 Task: Check the percentage active listings of sprinkler system in the last 1 year.
Action: Mouse moved to (865, 199)
Screenshot: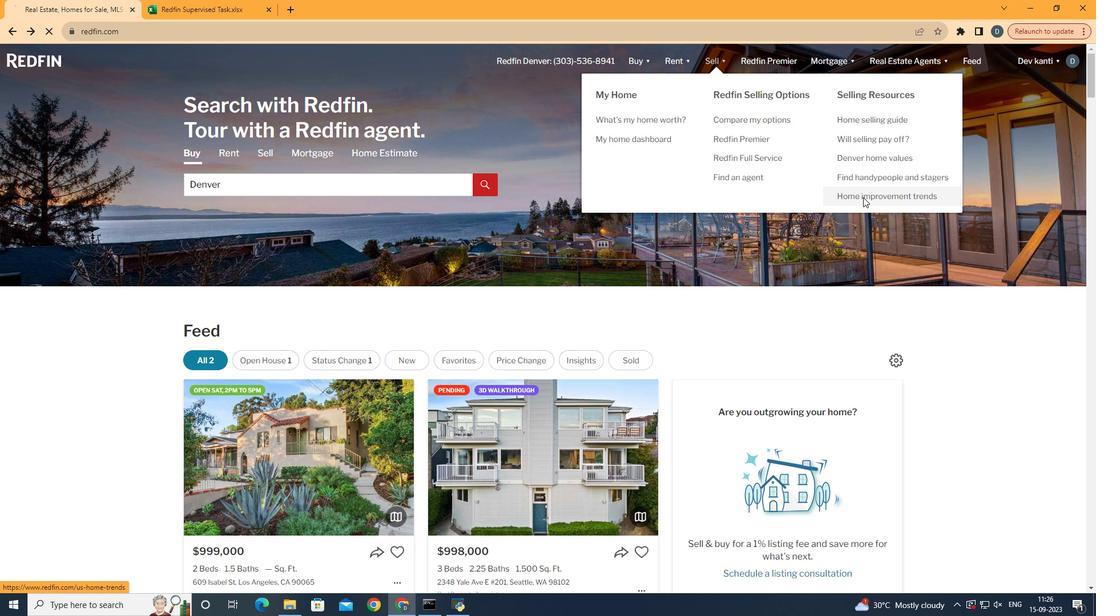 
Action: Mouse pressed left at (865, 199)
Screenshot: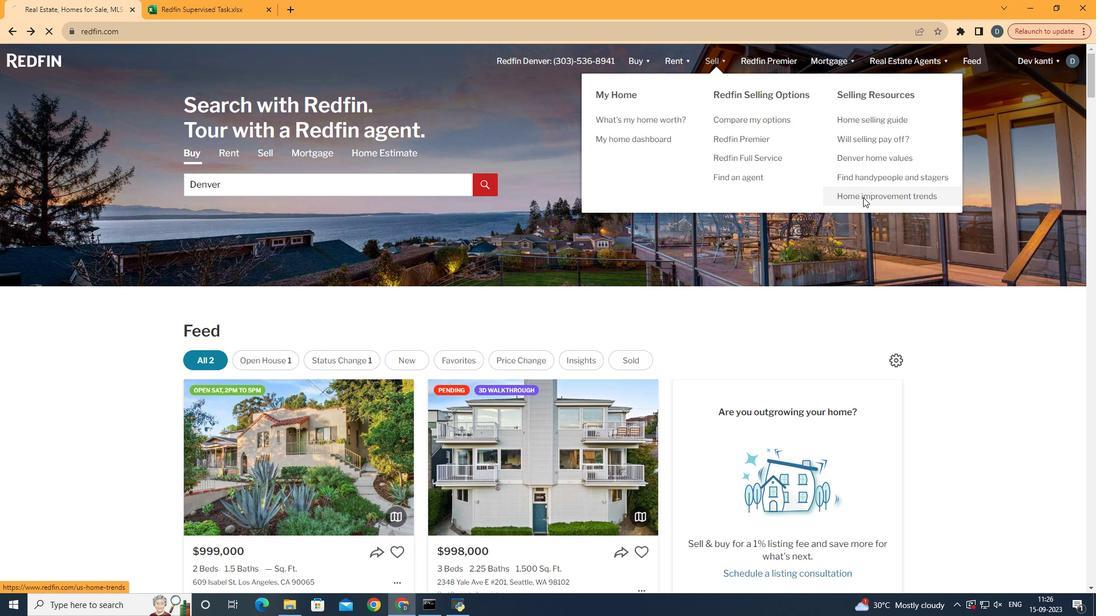 
Action: Mouse moved to (285, 216)
Screenshot: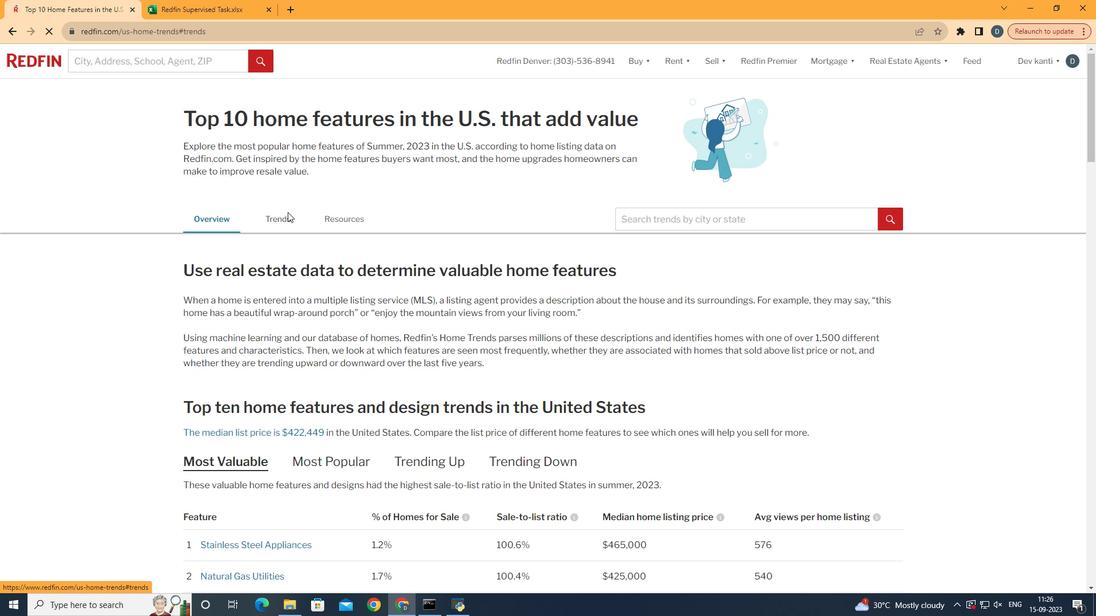 
Action: Mouse pressed left at (285, 216)
Screenshot: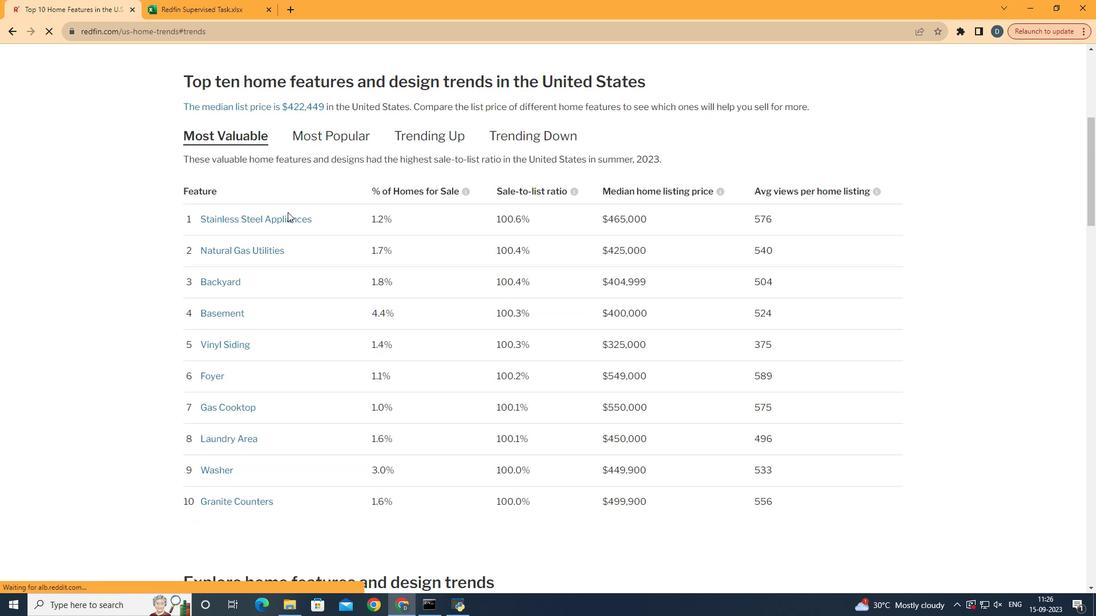 
Action: Mouse moved to (433, 321)
Screenshot: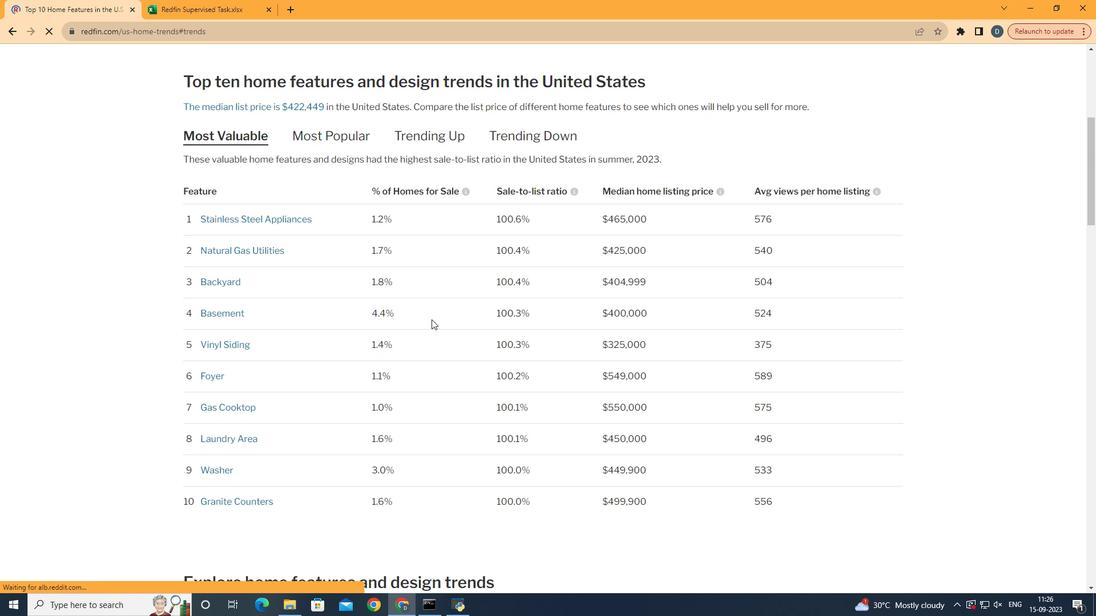 
Action: Mouse scrolled (433, 321) with delta (0, 0)
Screenshot: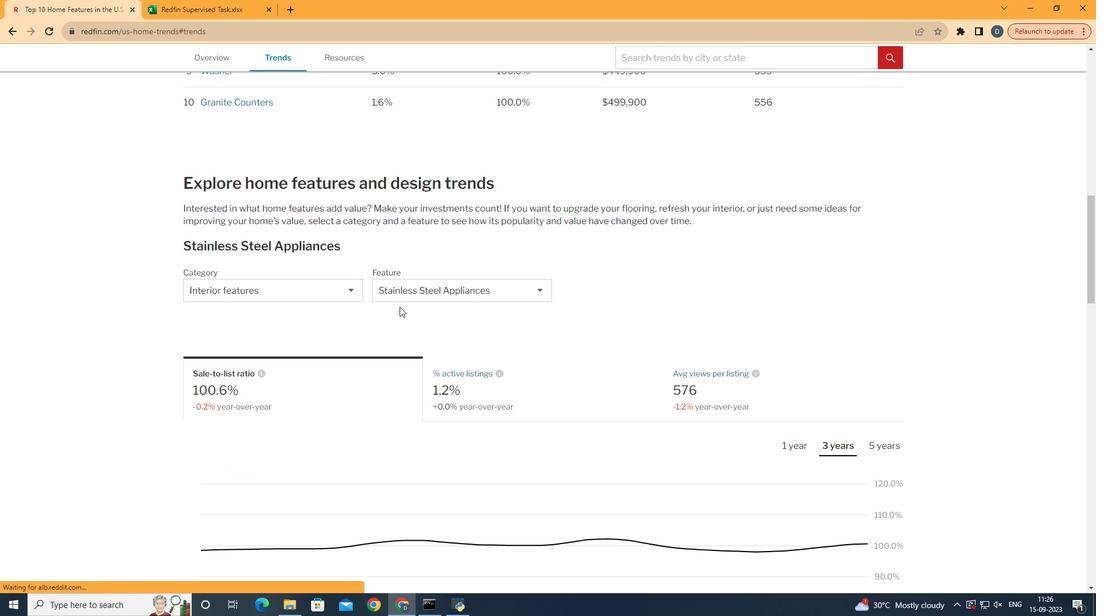 
Action: Mouse scrolled (433, 321) with delta (0, 0)
Screenshot: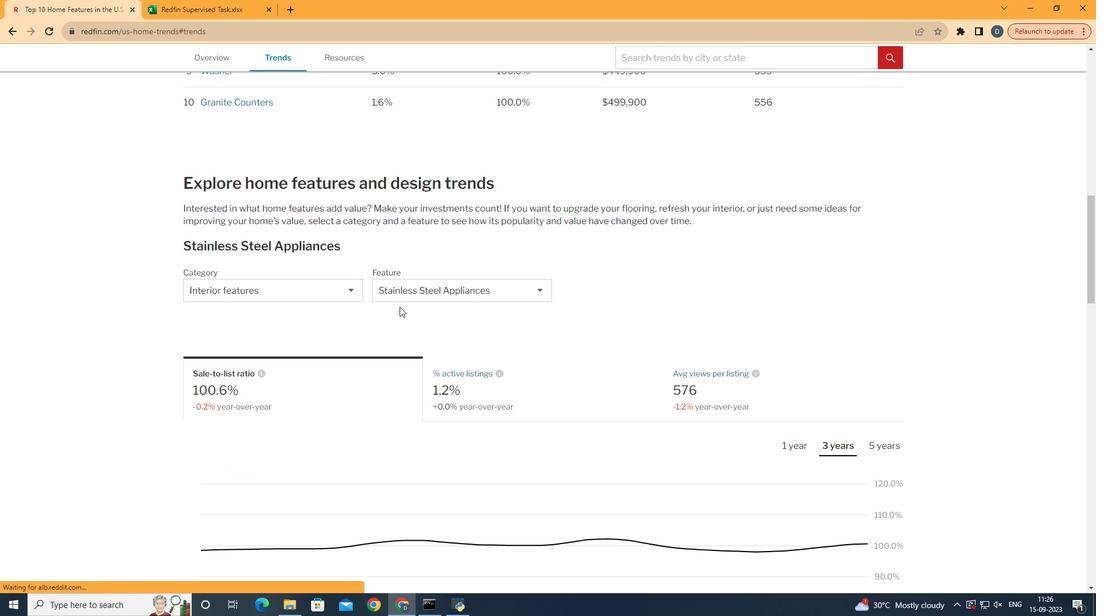 
Action: Mouse scrolled (433, 321) with delta (0, 0)
Screenshot: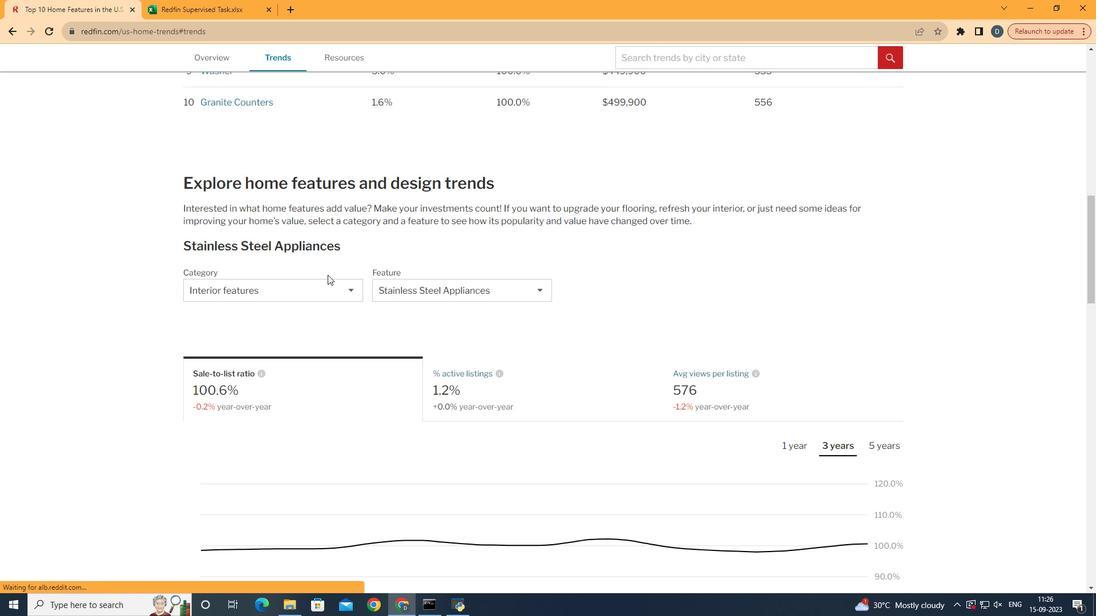 
Action: Mouse scrolled (433, 321) with delta (0, 0)
Screenshot: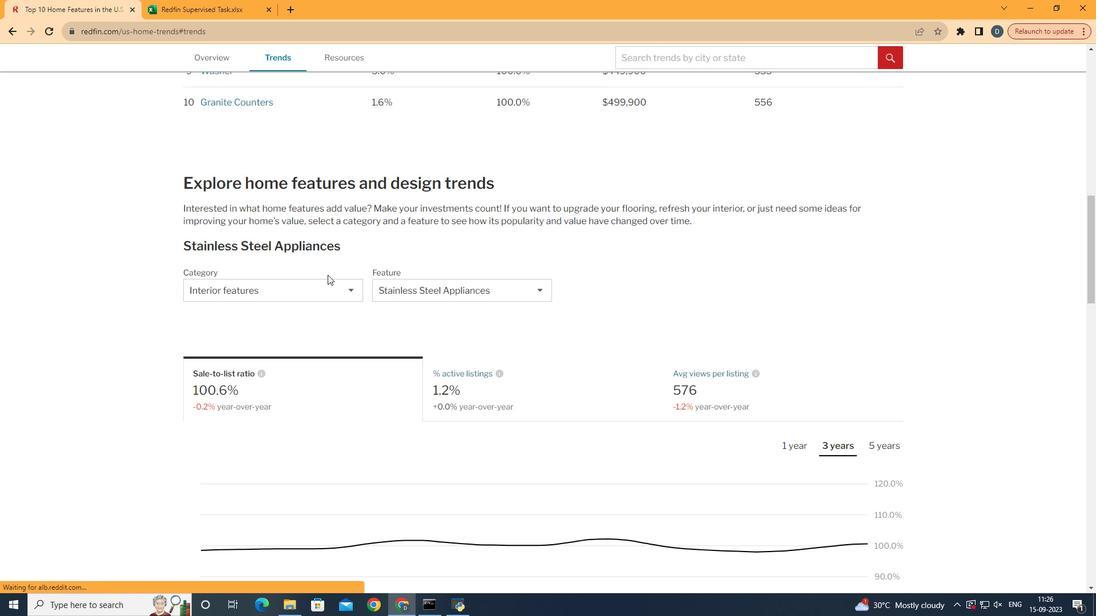 
Action: Mouse scrolled (433, 321) with delta (0, 0)
Screenshot: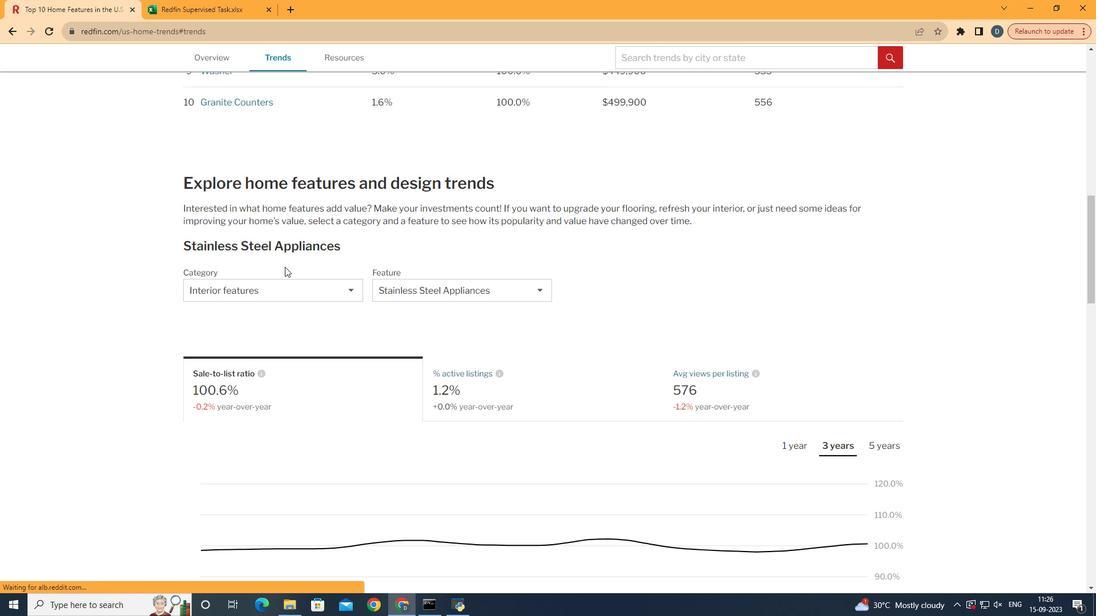 
Action: Mouse scrolled (433, 321) with delta (0, 0)
Screenshot: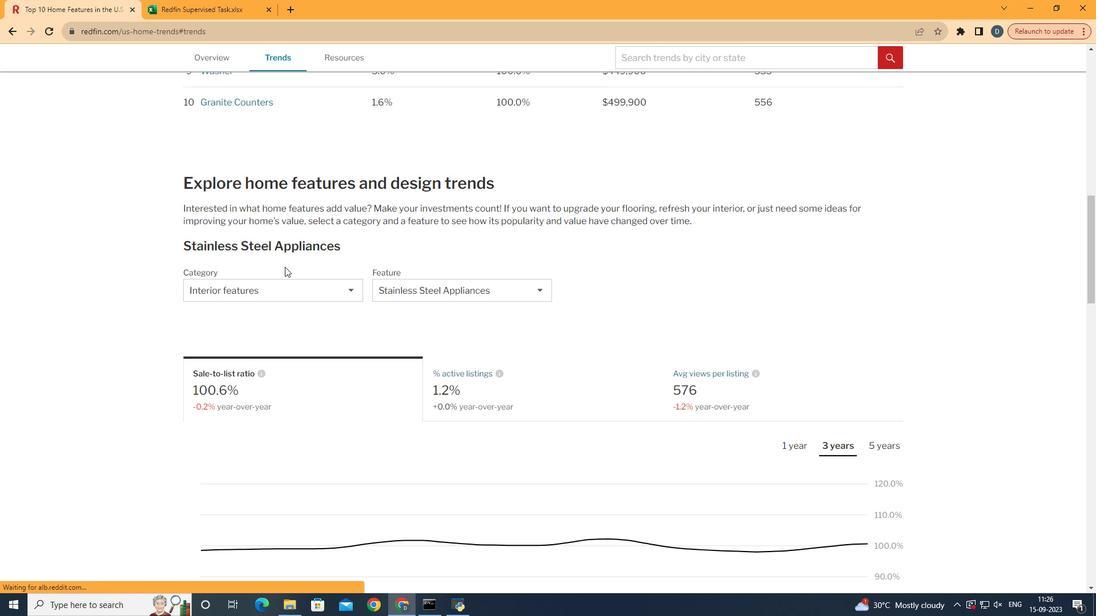 
Action: Mouse scrolled (433, 321) with delta (0, 0)
Screenshot: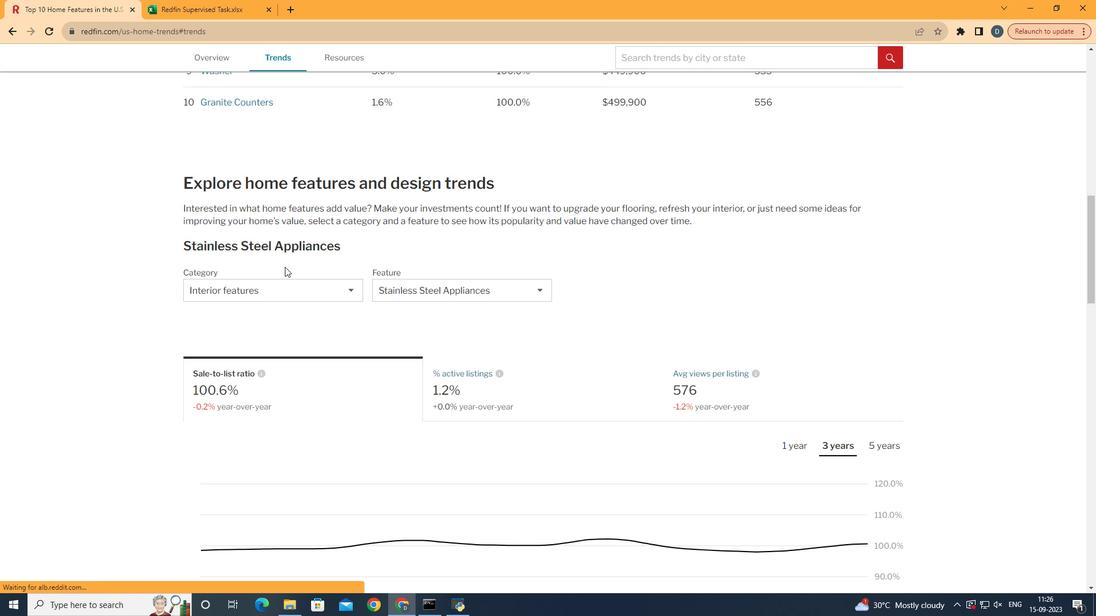 
Action: Mouse moved to (278, 294)
Screenshot: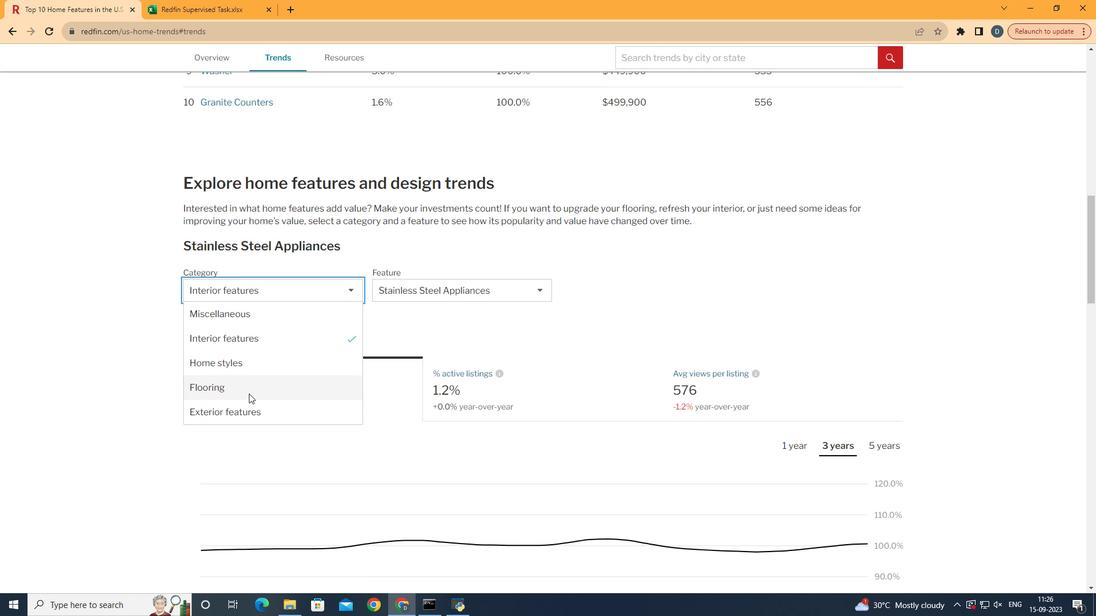 
Action: Mouse pressed left at (278, 294)
Screenshot: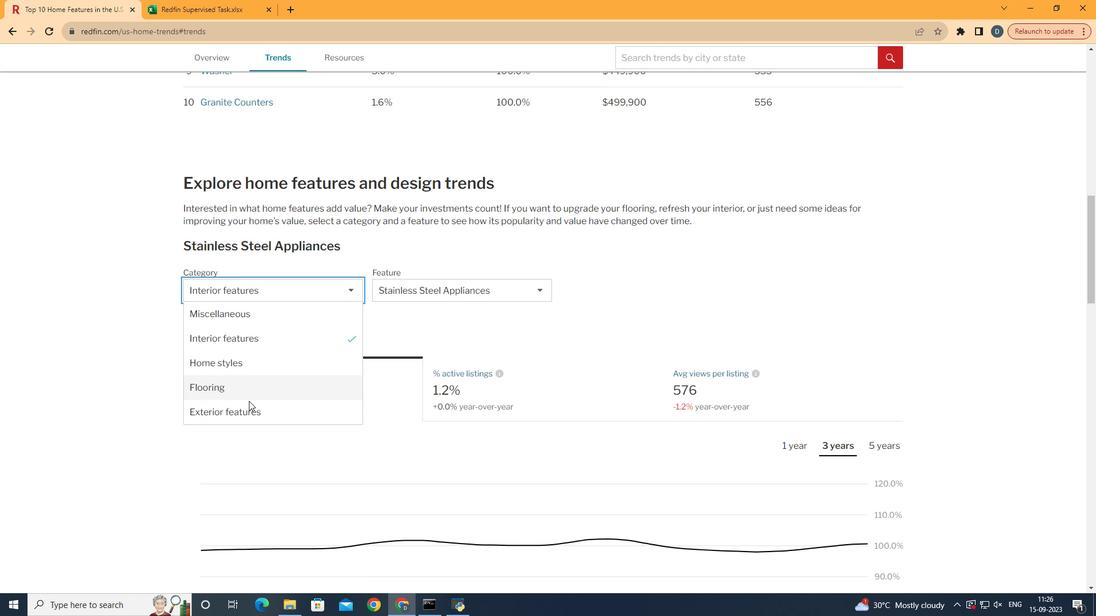 
Action: Mouse moved to (256, 419)
Screenshot: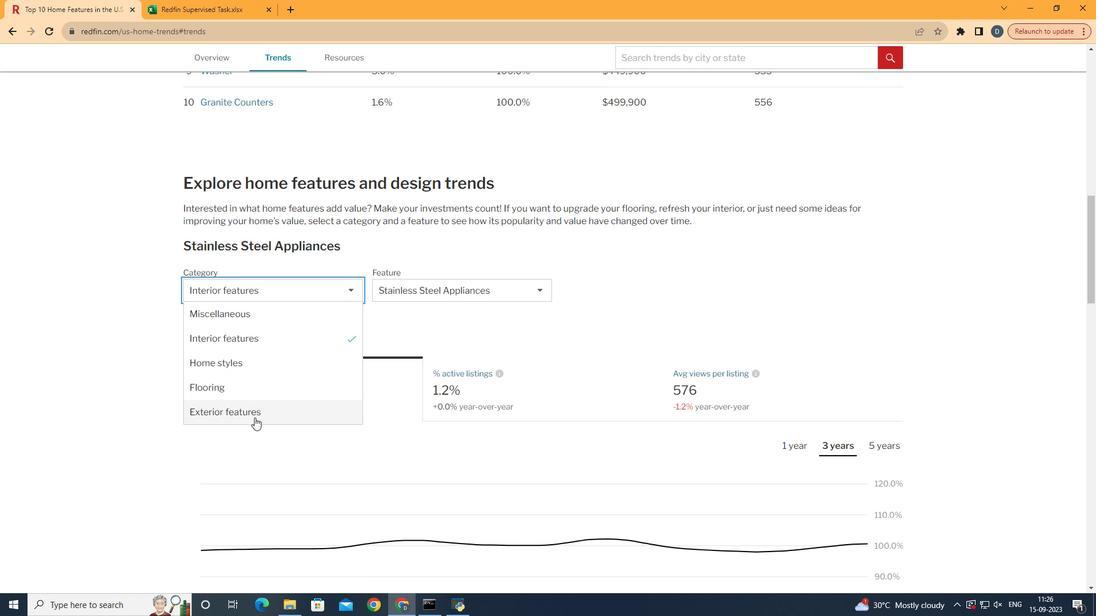
Action: Mouse pressed left at (256, 419)
Screenshot: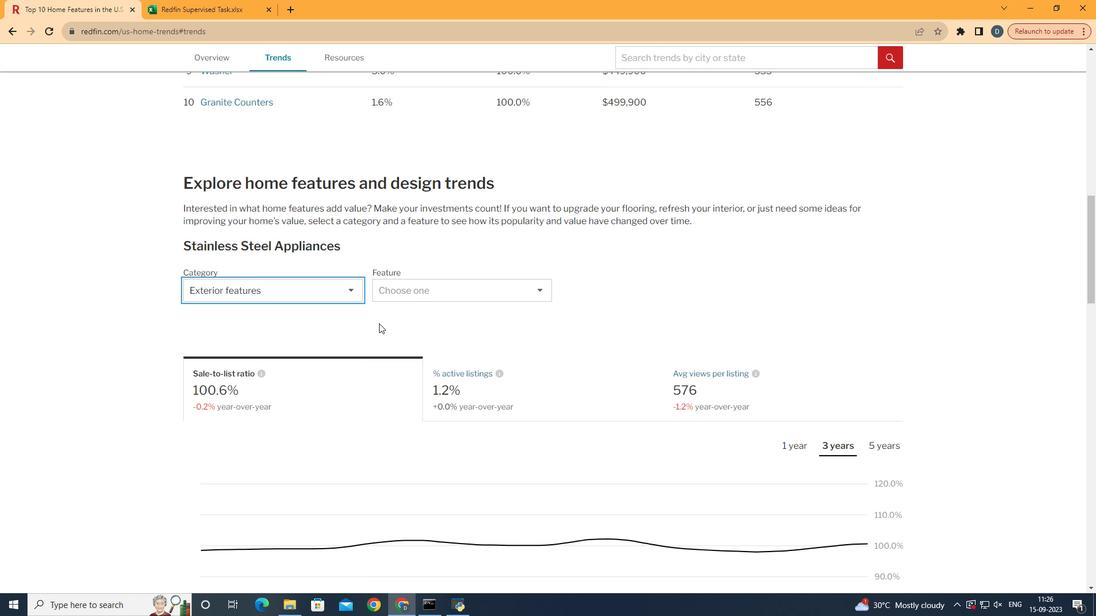 
Action: Mouse moved to (476, 277)
Screenshot: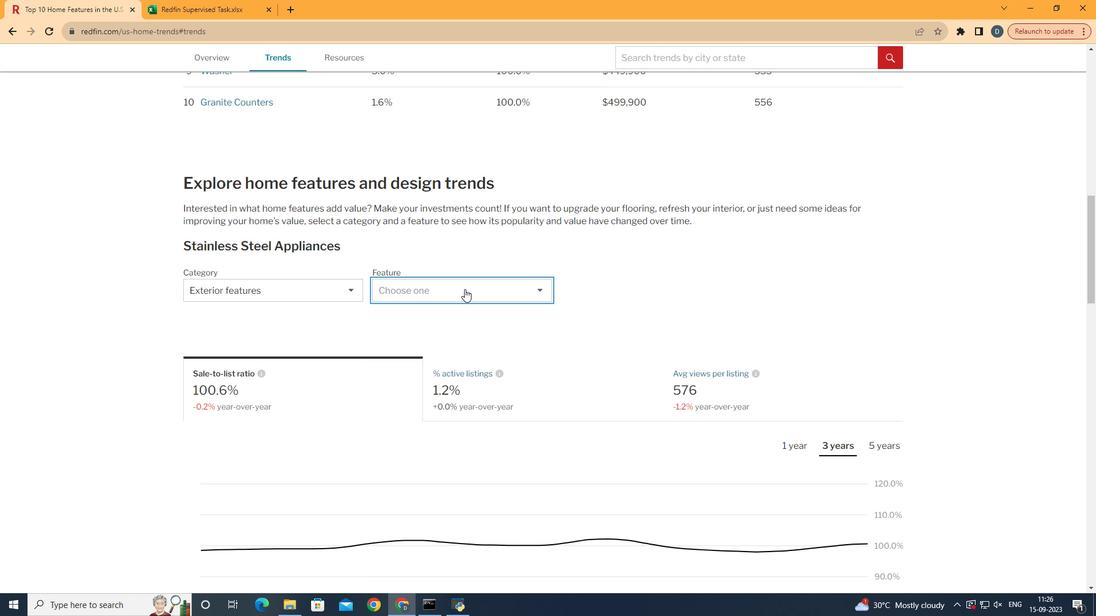
Action: Mouse pressed left at (476, 277)
Screenshot: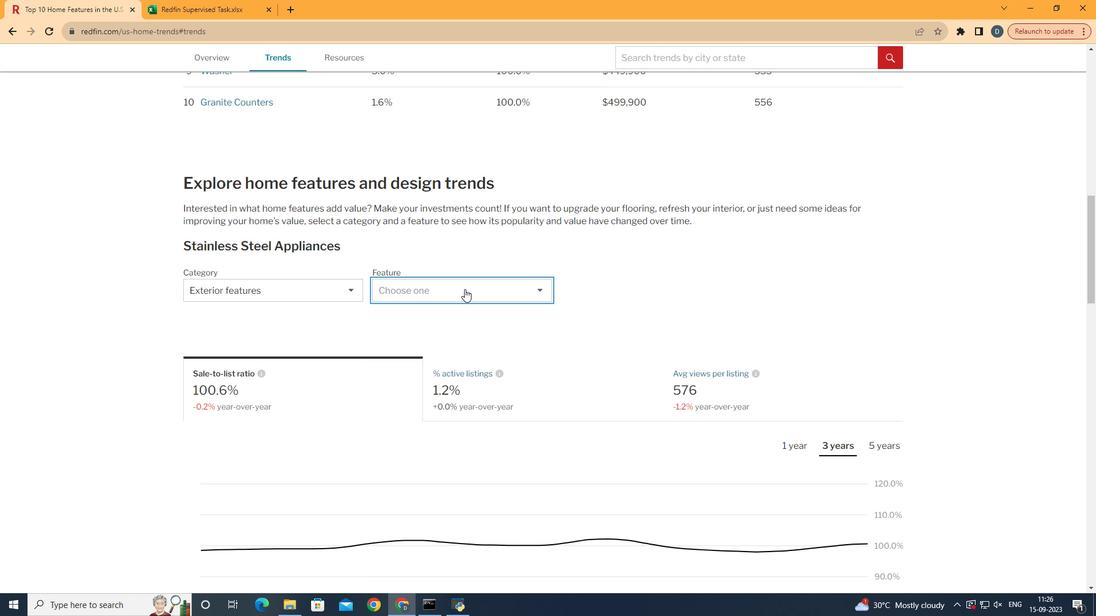 
Action: Mouse moved to (466, 291)
Screenshot: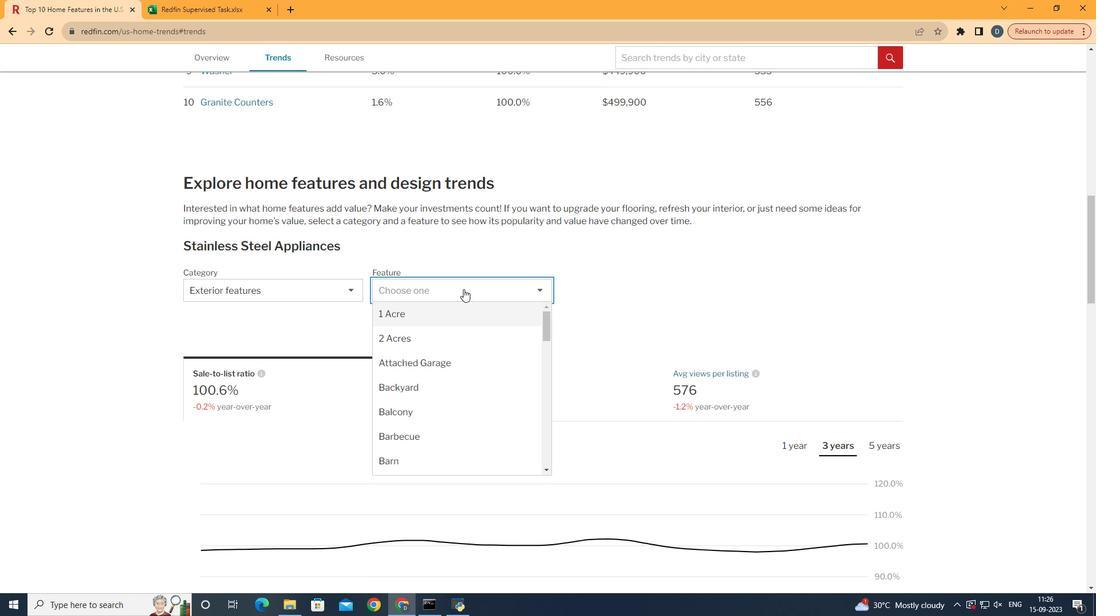 
Action: Mouse pressed left at (466, 291)
Screenshot: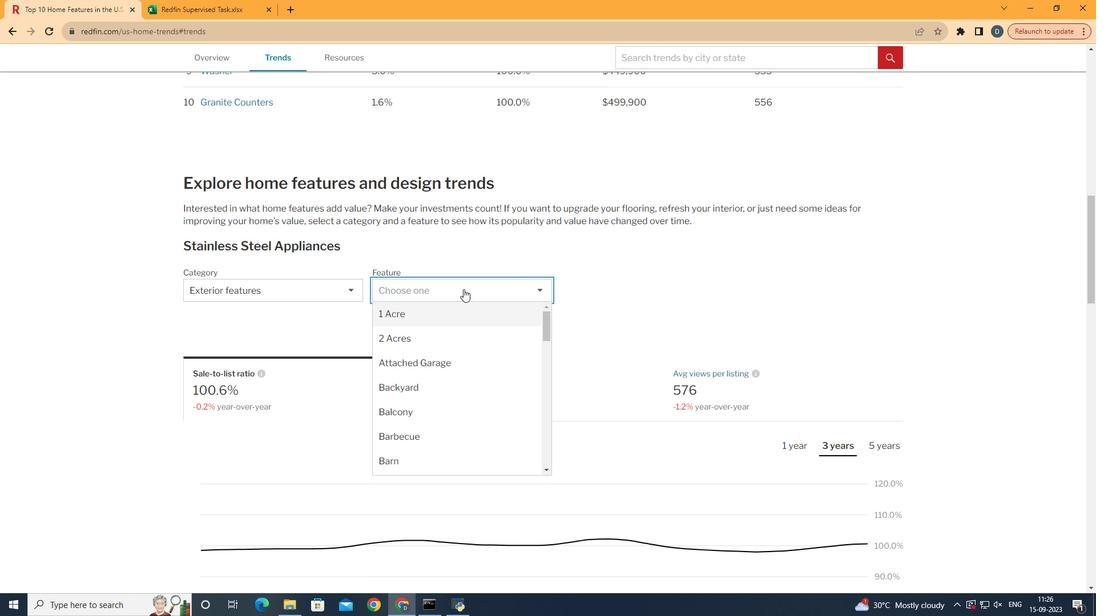 
Action: Mouse moved to (468, 363)
Screenshot: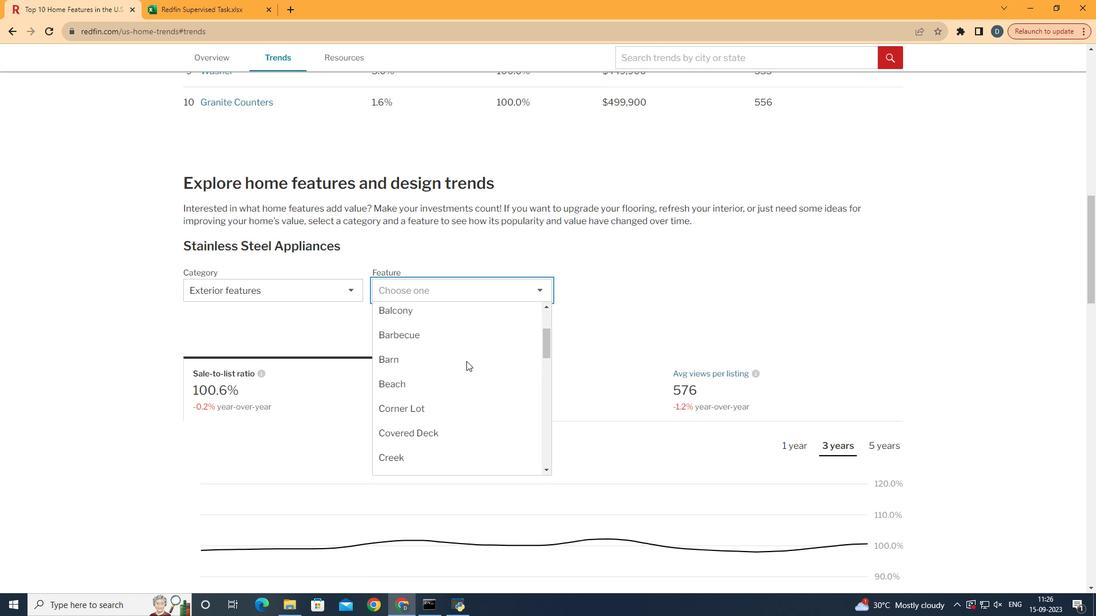 
Action: Mouse scrolled (468, 362) with delta (0, 0)
Screenshot: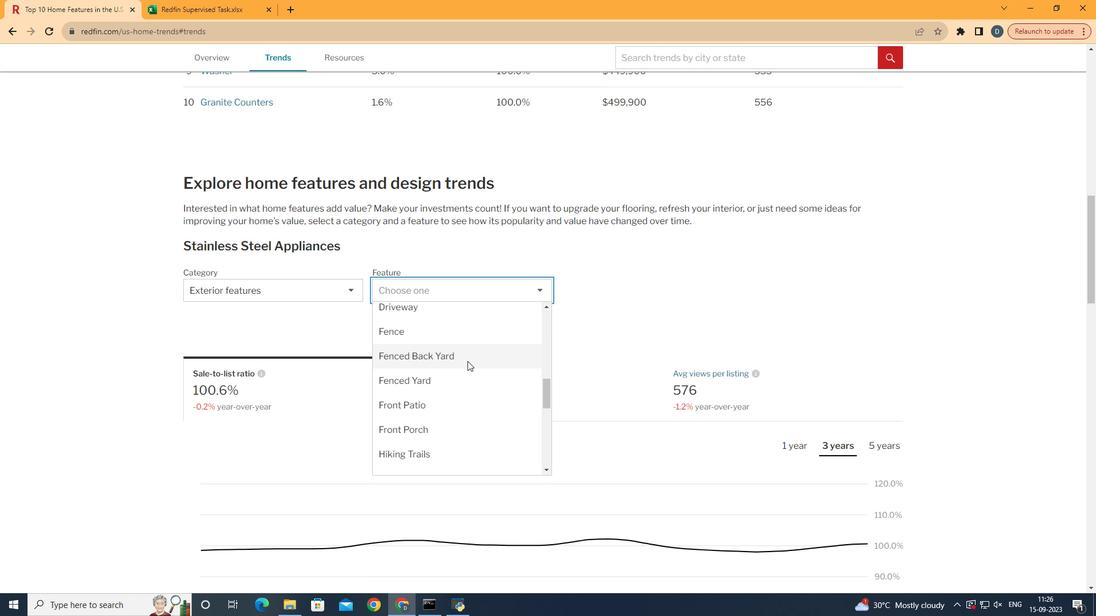 
Action: Mouse scrolled (468, 362) with delta (0, 0)
Screenshot: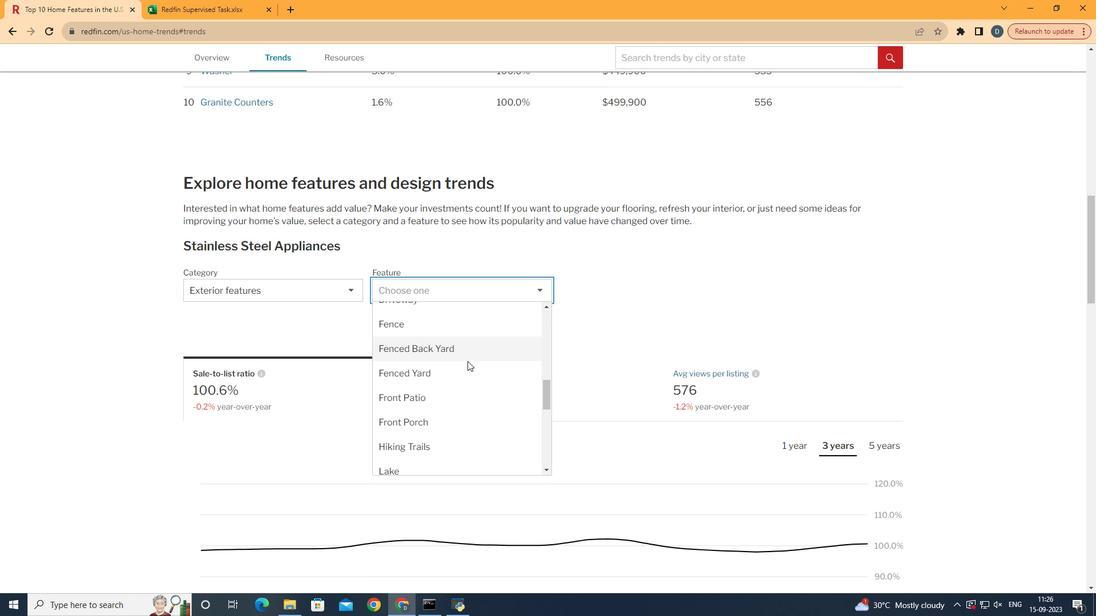
Action: Mouse scrolled (468, 362) with delta (0, 0)
Screenshot: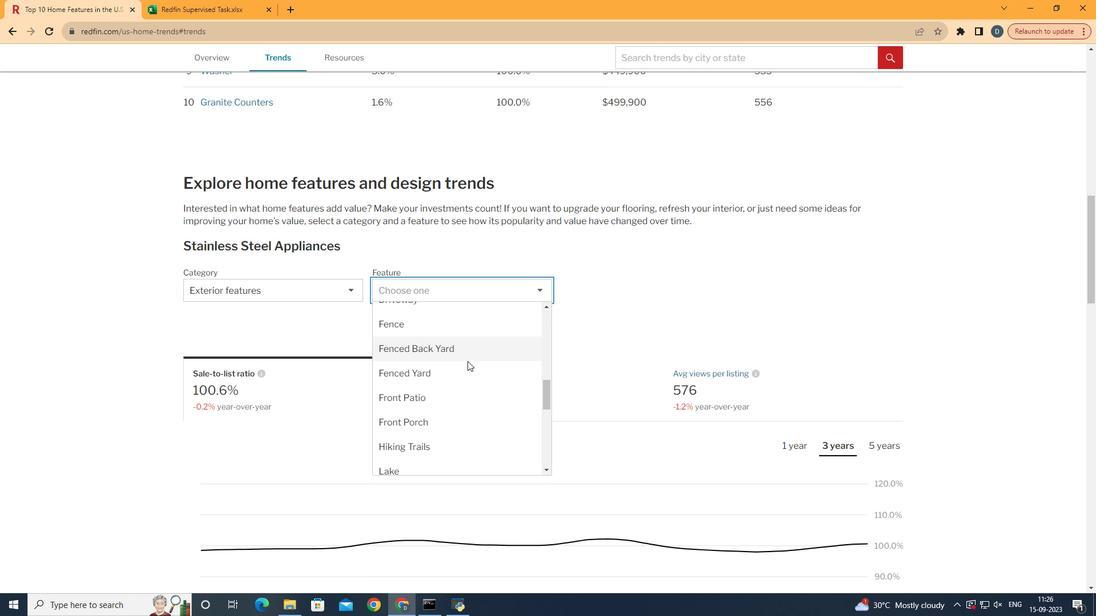 
Action: Mouse scrolled (468, 362) with delta (0, 0)
Screenshot: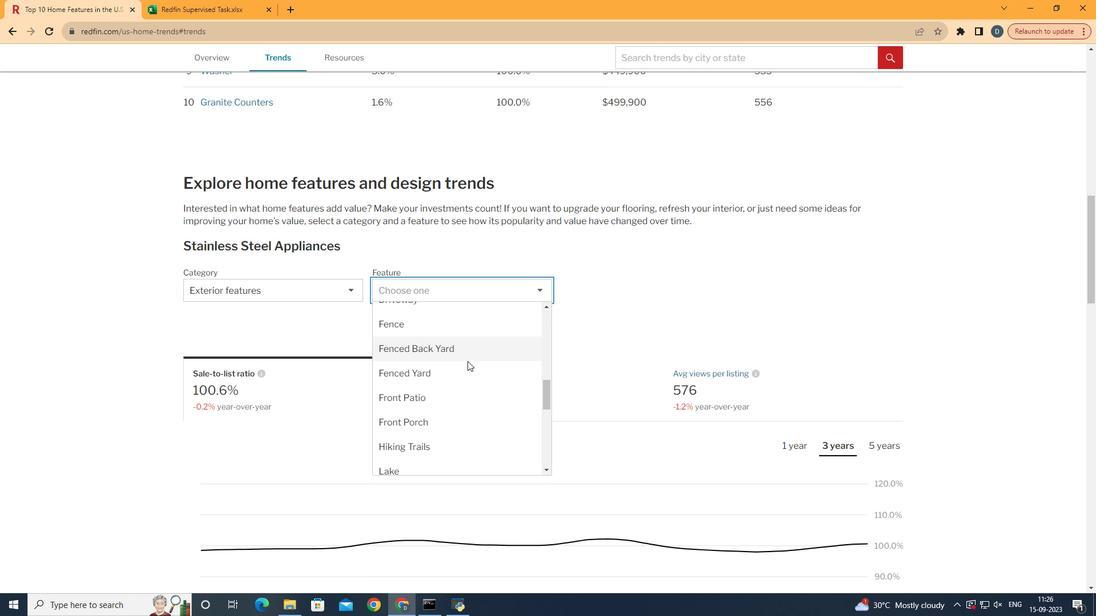 
Action: Mouse scrolled (468, 362) with delta (0, 0)
Screenshot: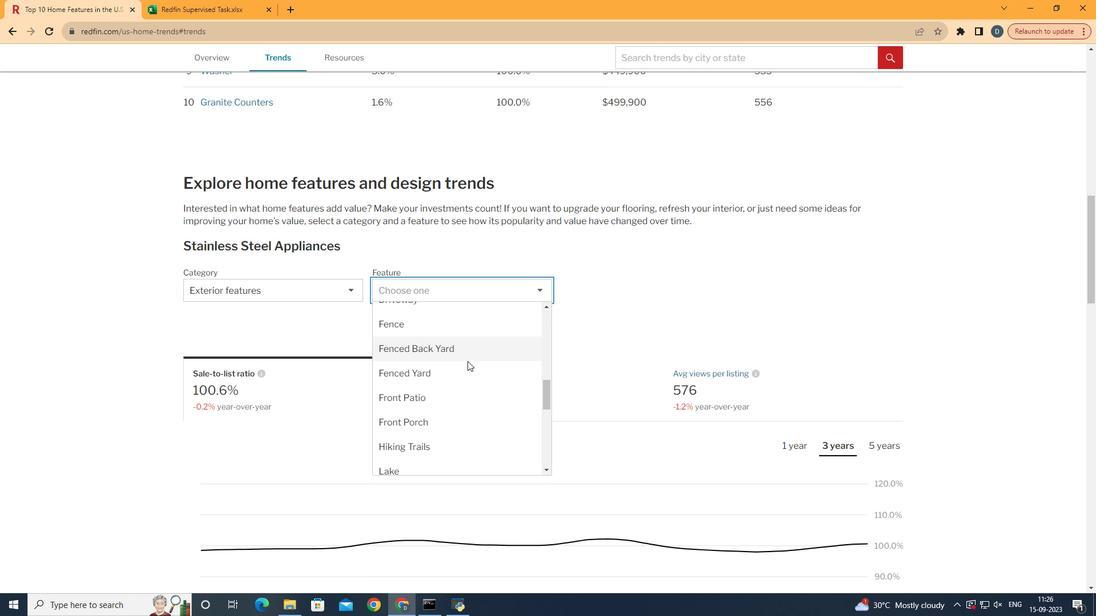 
Action: Mouse scrolled (468, 362) with delta (0, 0)
Screenshot: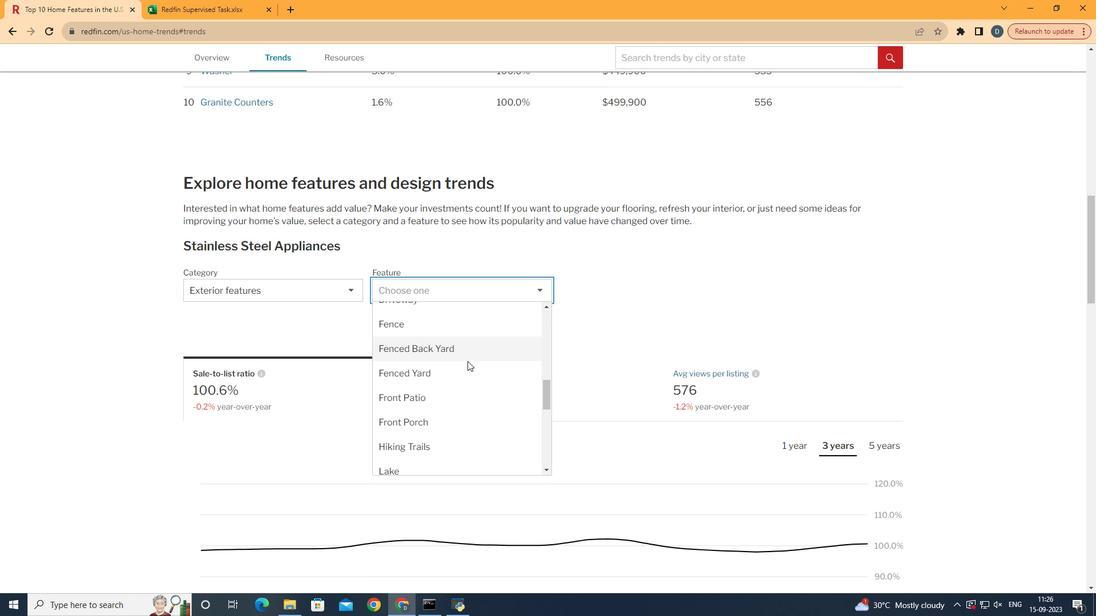 
Action: Mouse moved to (468, 363)
Screenshot: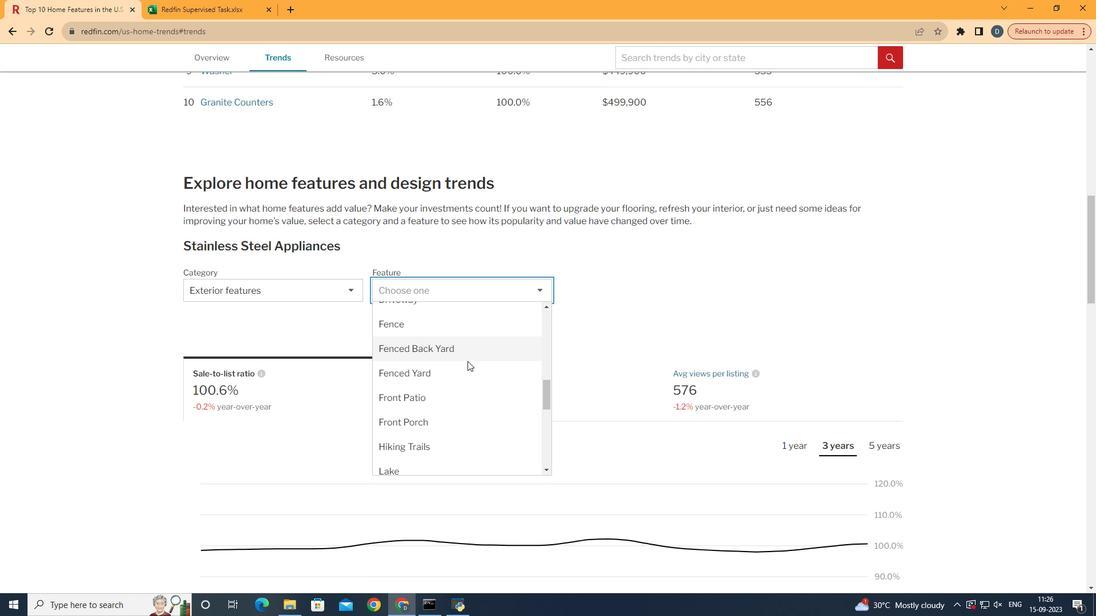 
Action: Mouse scrolled (468, 362) with delta (0, 0)
Screenshot: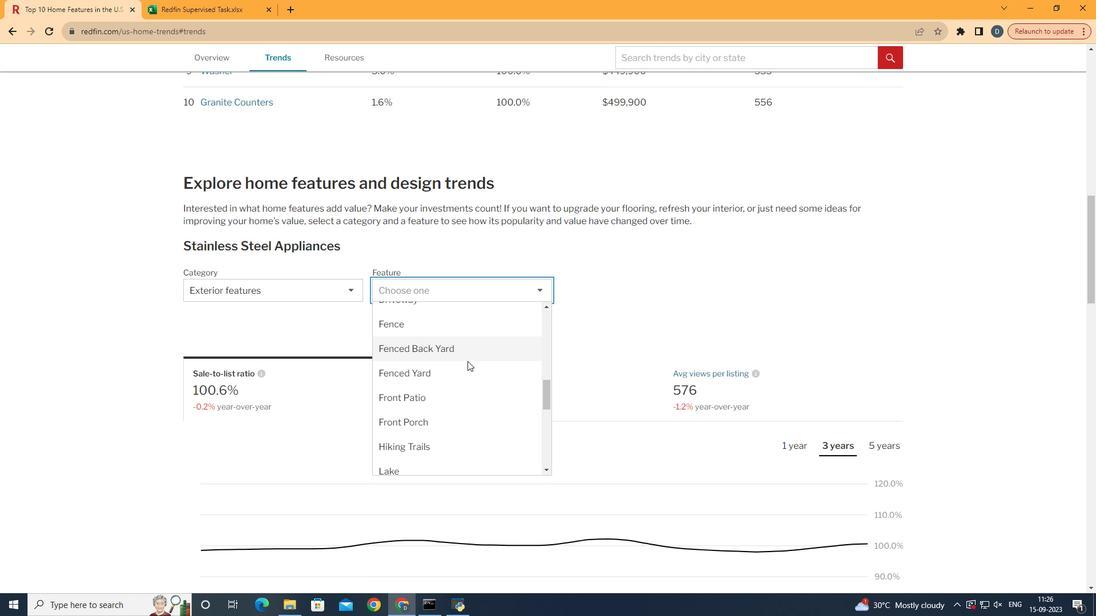 
Action: Mouse moved to (469, 363)
Screenshot: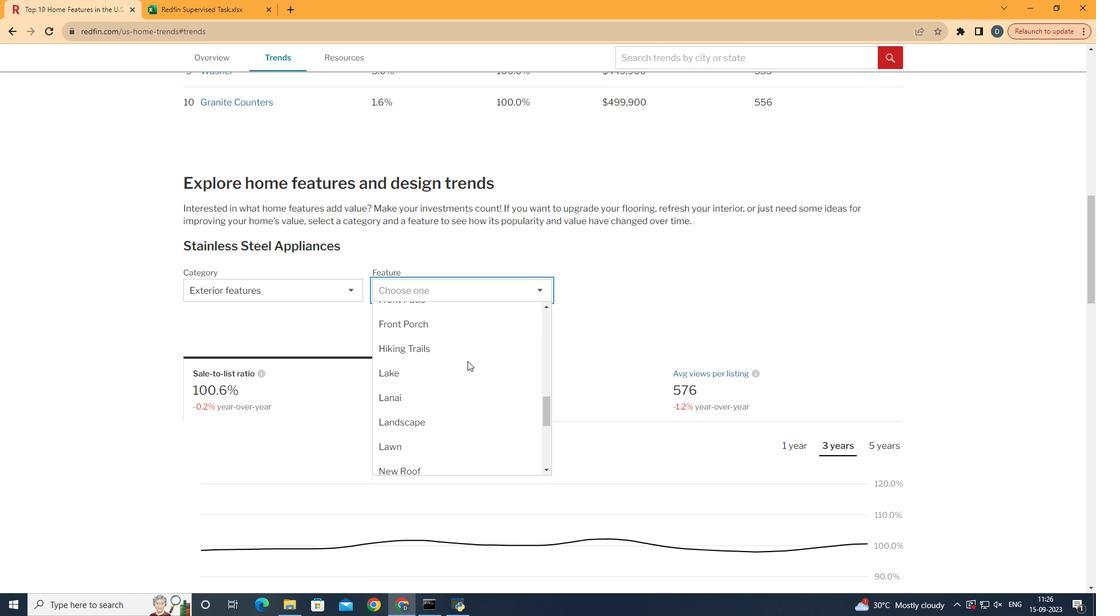 
Action: Mouse scrolled (469, 362) with delta (0, 0)
Screenshot: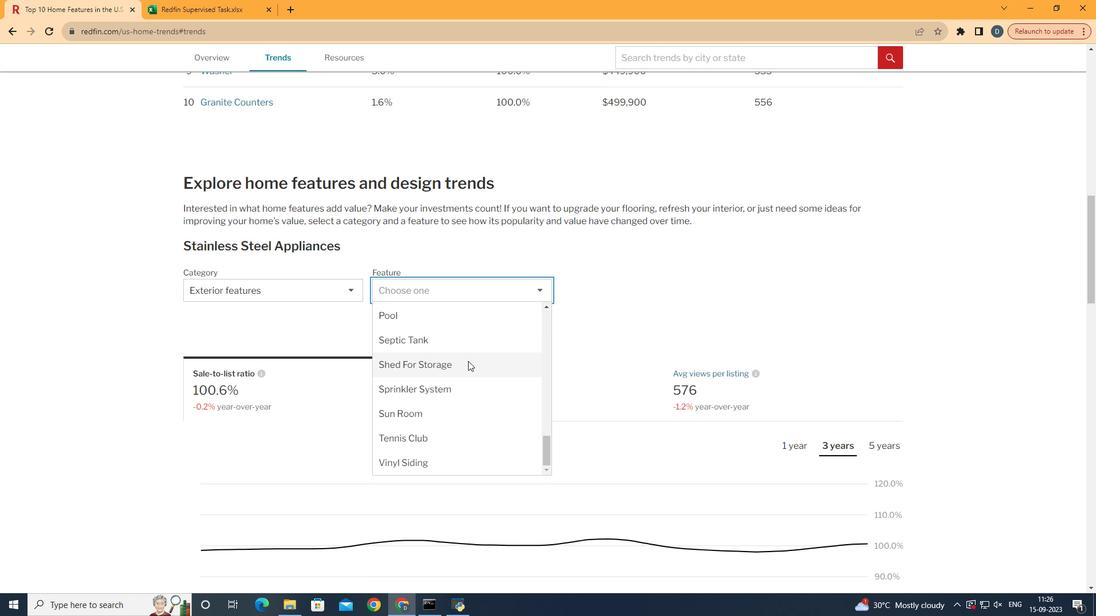 
Action: Mouse scrolled (469, 362) with delta (0, 0)
Screenshot: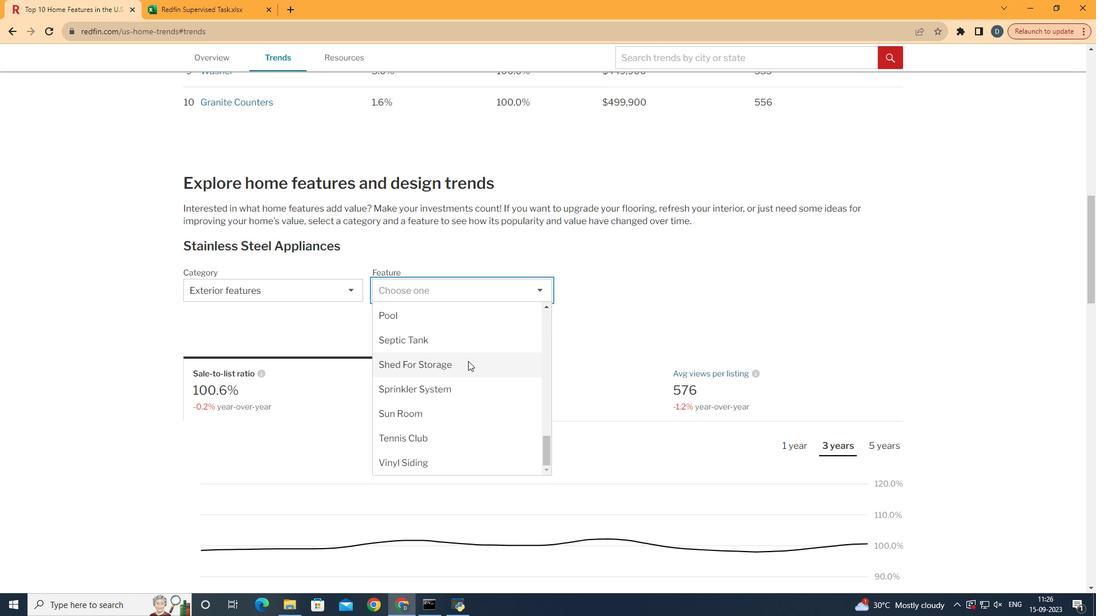 
Action: Mouse scrolled (469, 362) with delta (0, 0)
Screenshot: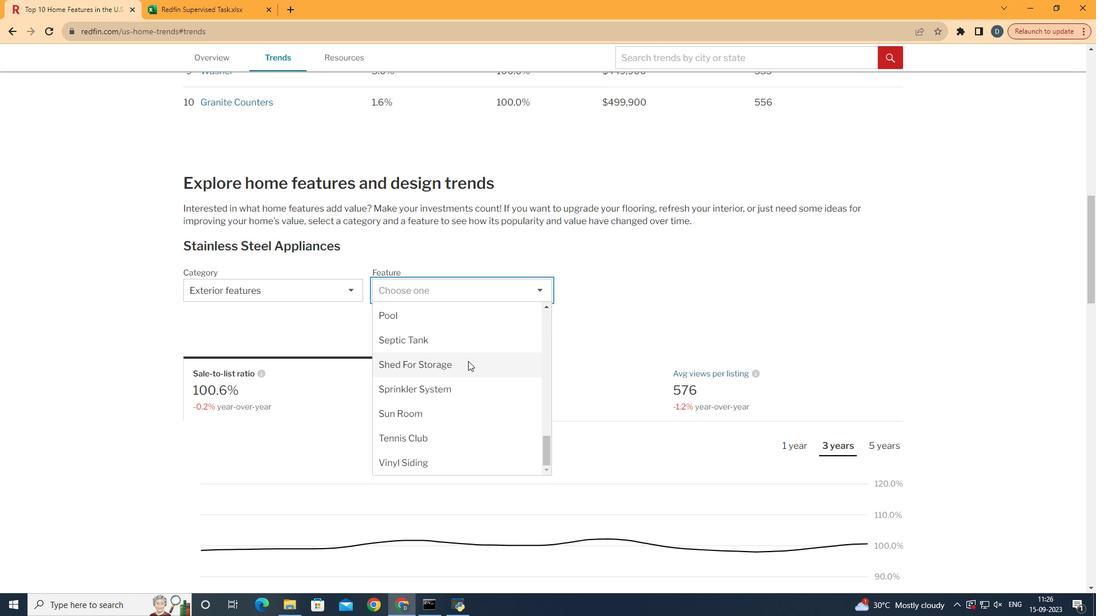 
Action: Mouse scrolled (469, 362) with delta (0, 0)
Screenshot: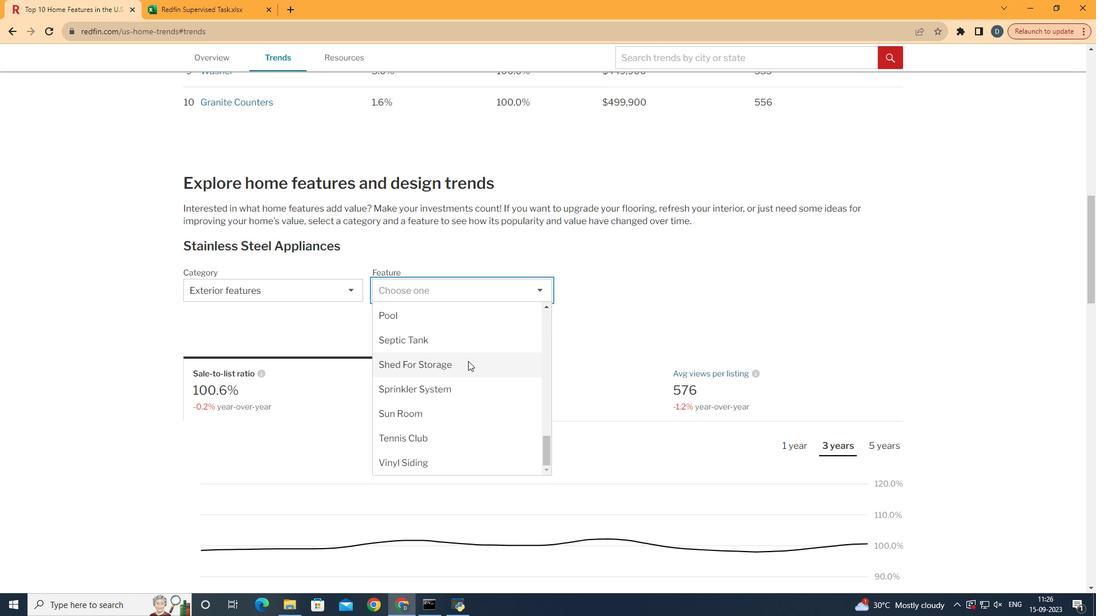 
Action: Mouse scrolled (469, 362) with delta (0, 0)
Screenshot: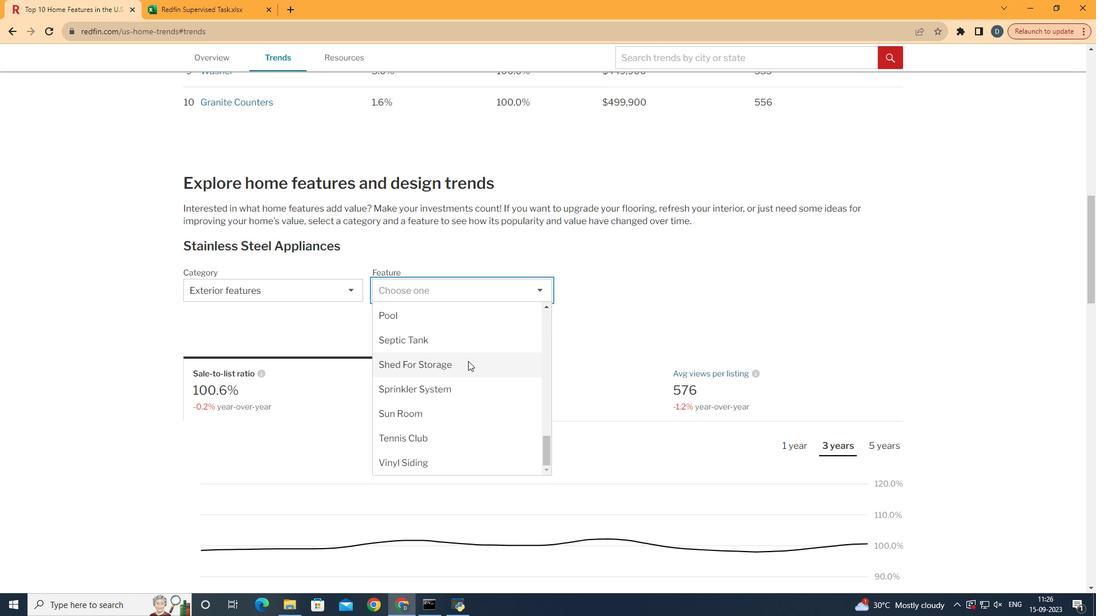 
Action: Mouse scrolled (469, 362) with delta (0, 0)
Screenshot: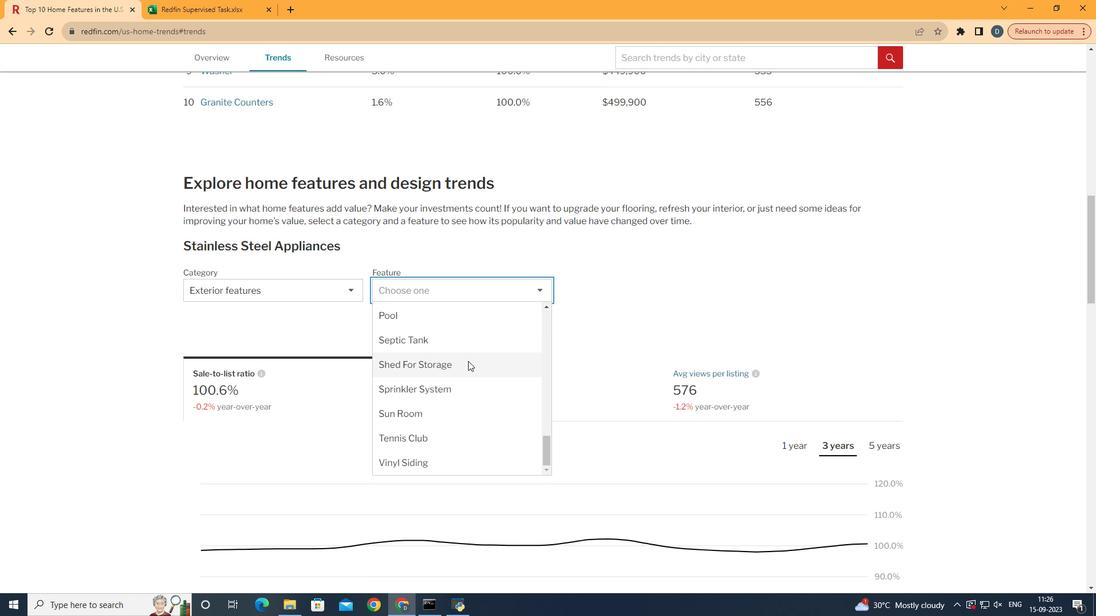 
Action: Mouse scrolled (469, 362) with delta (0, 0)
Screenshot: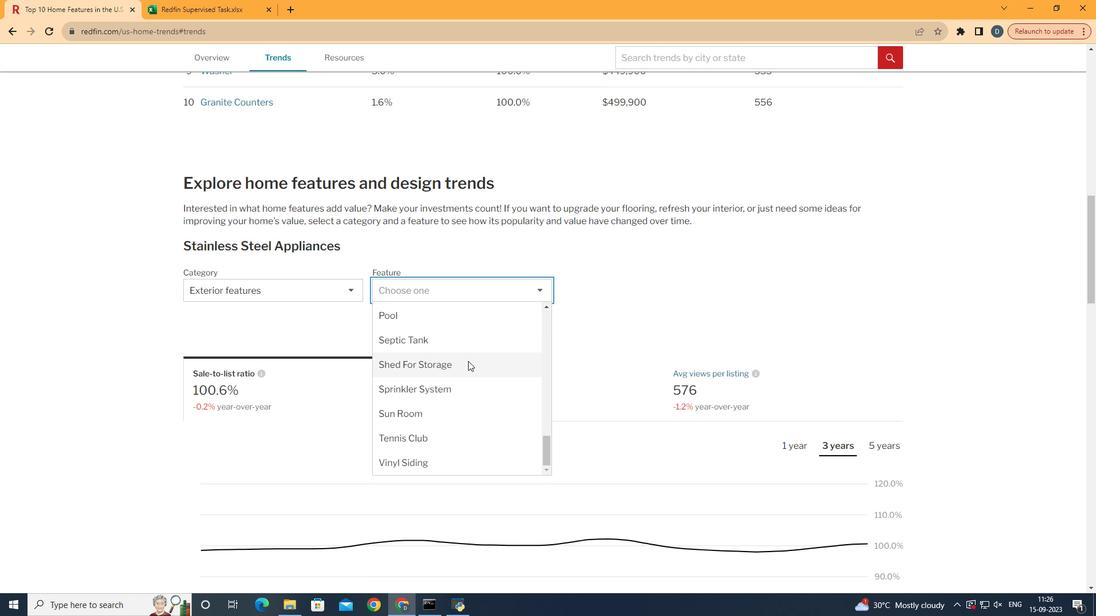 
Action: Mouse moved to (470, 363)
Screenshot: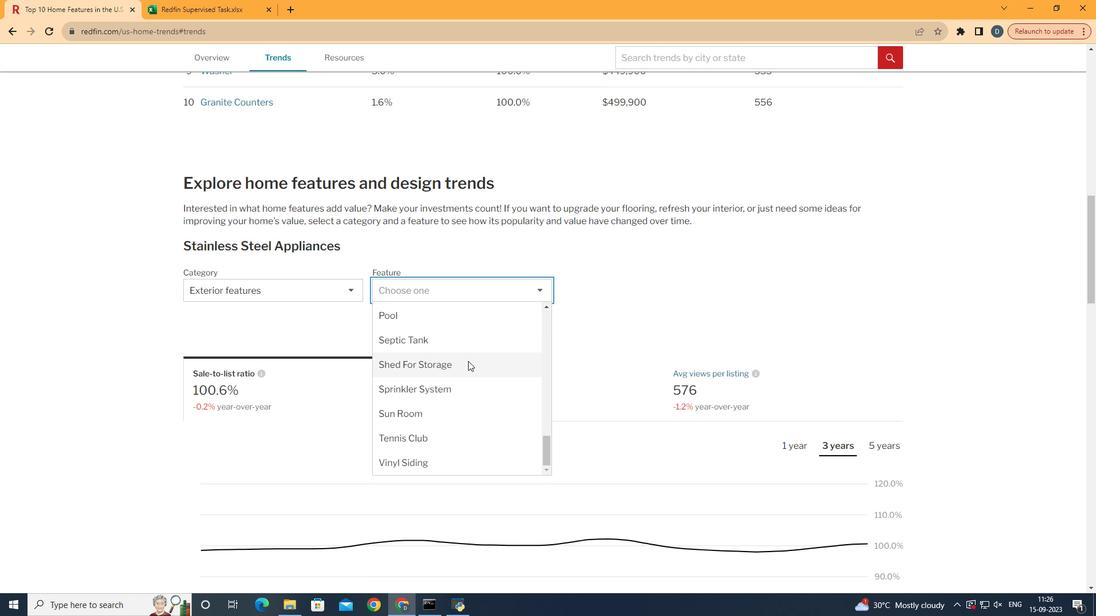 
Action: Mouse scrolled (470, 362) with delta (0, 0)
Screenshot: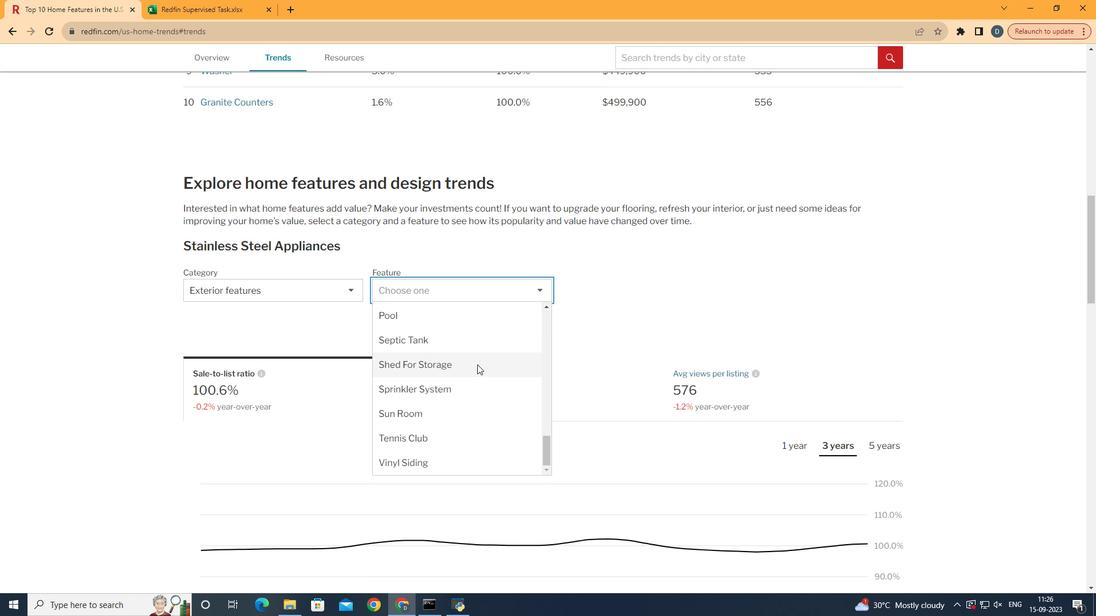 
Action: Mouse scrolled (470, 362) with delta (0, 0)
Screenshot: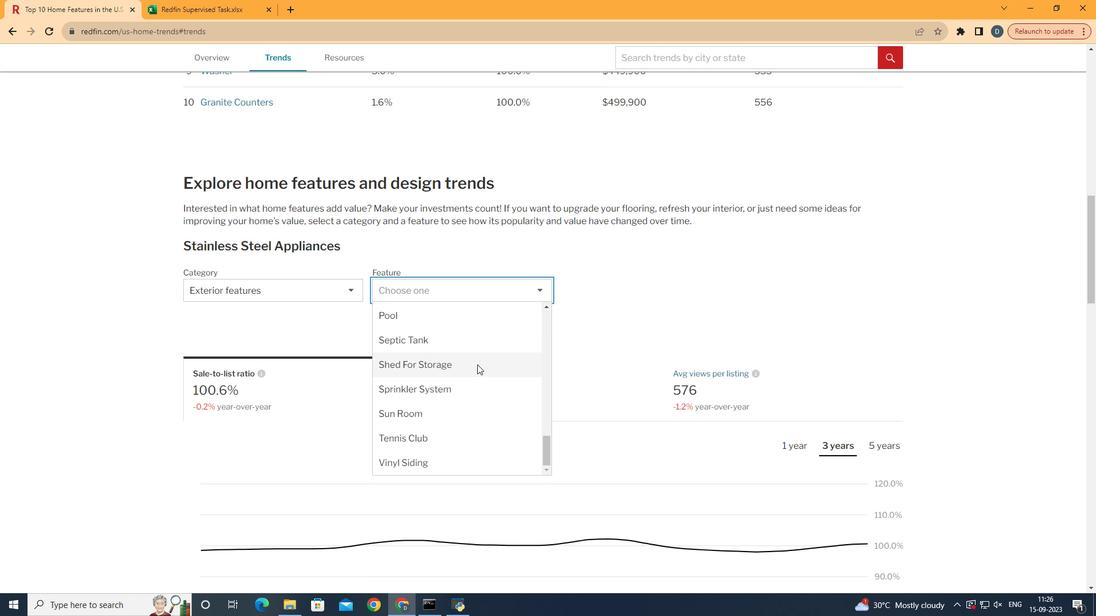 
Action: Mouse scrolled (470, 362) with delta (0, 0)
Screenshot: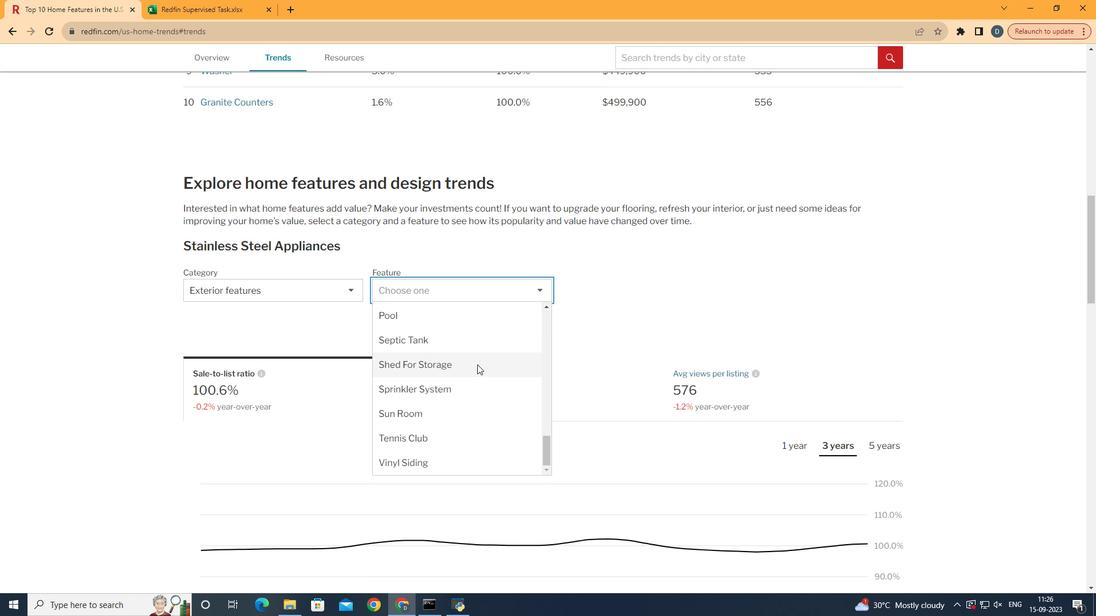 
Action: Mouse scrolled (470, 362) with delta (0, 0)
Screenshot: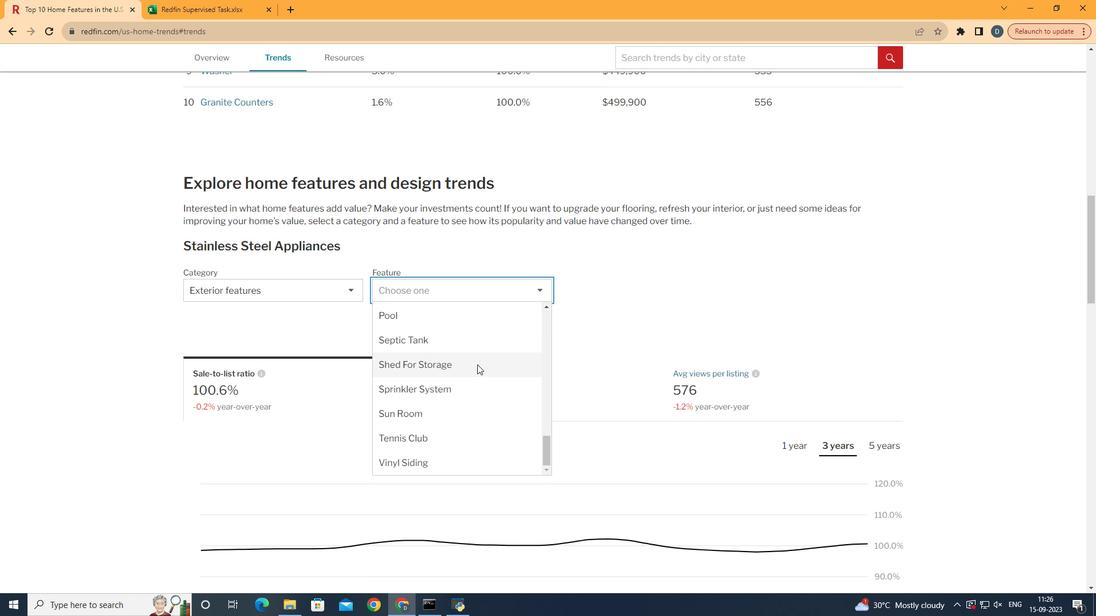 
Action: Mouse moved to (482, 383)
Screenshot: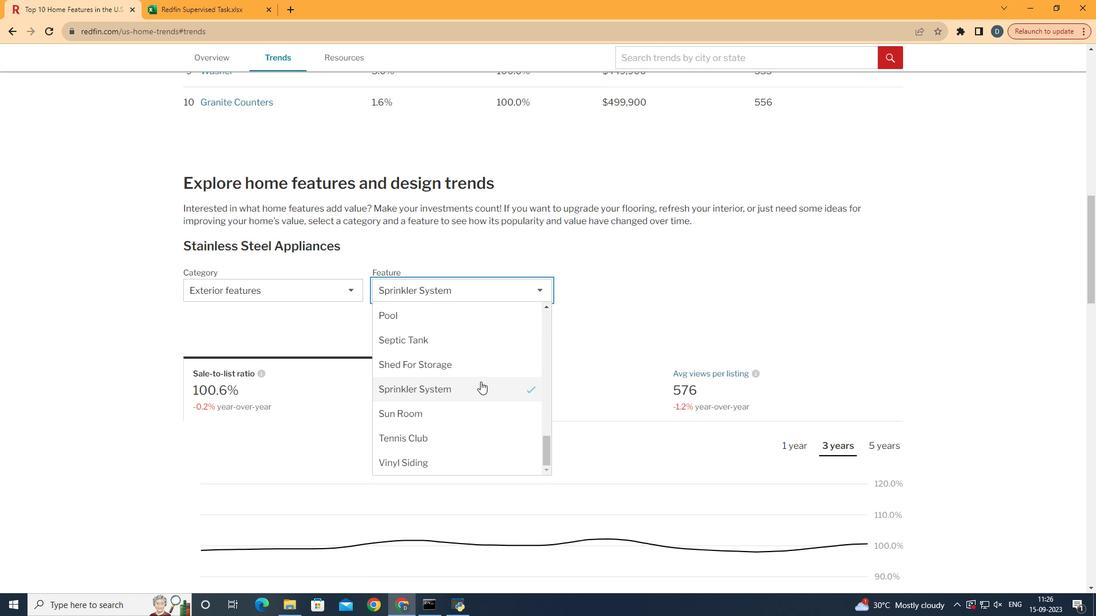 
Action: Mouse pressed left at (482, 383)
Screenshot: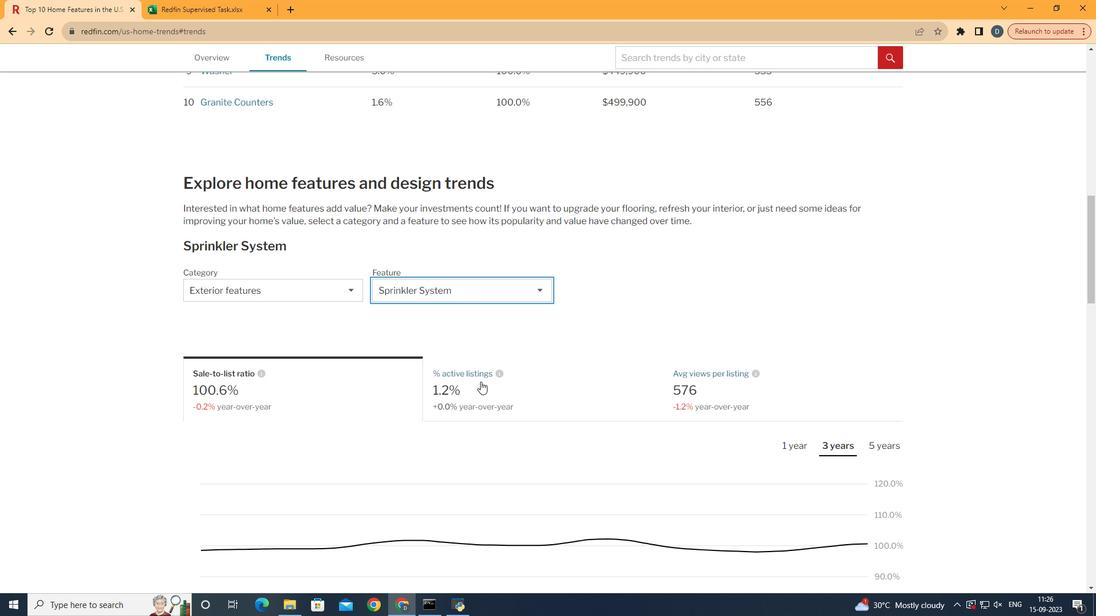 
Action: Mouse moved to (591, 398)
Screenshot: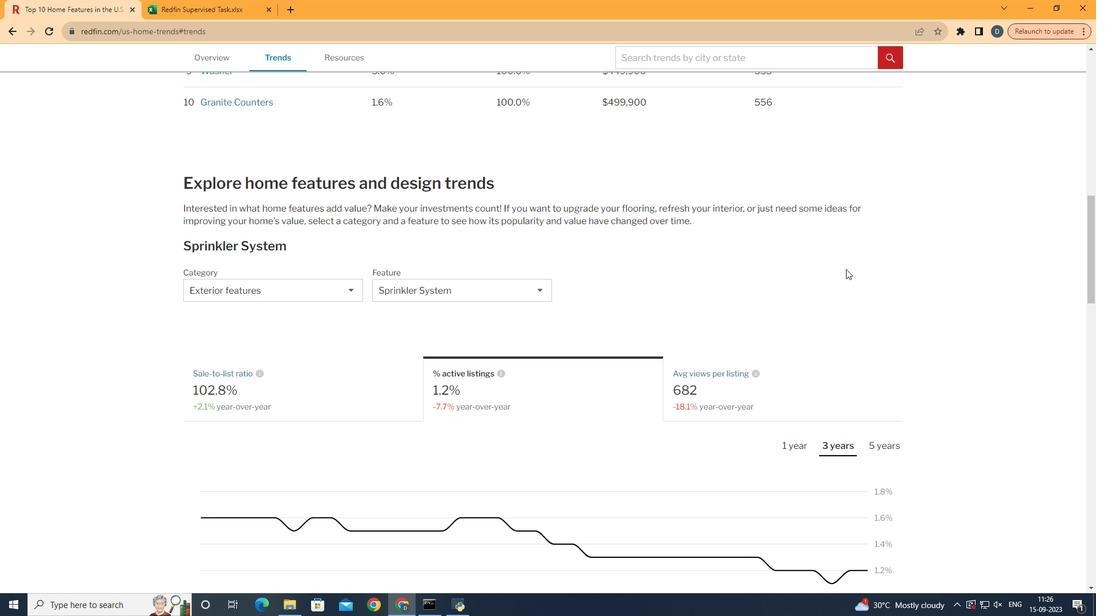 
Action: Mouse pressed left at (591, 398)
Screenshot: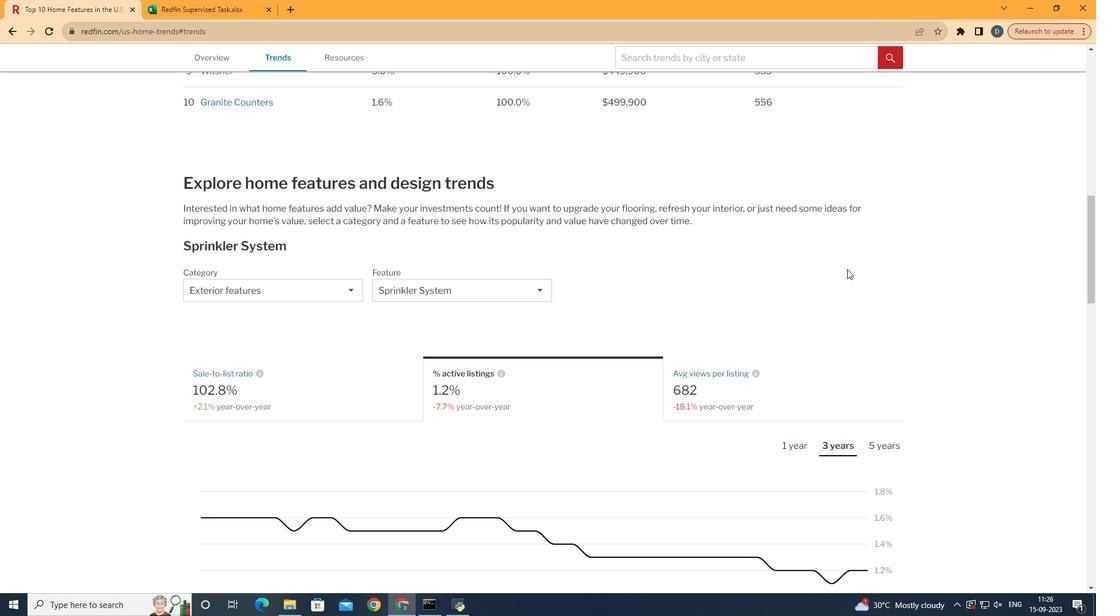 
Action: Mouse moved to (849, 271)
Screenshot: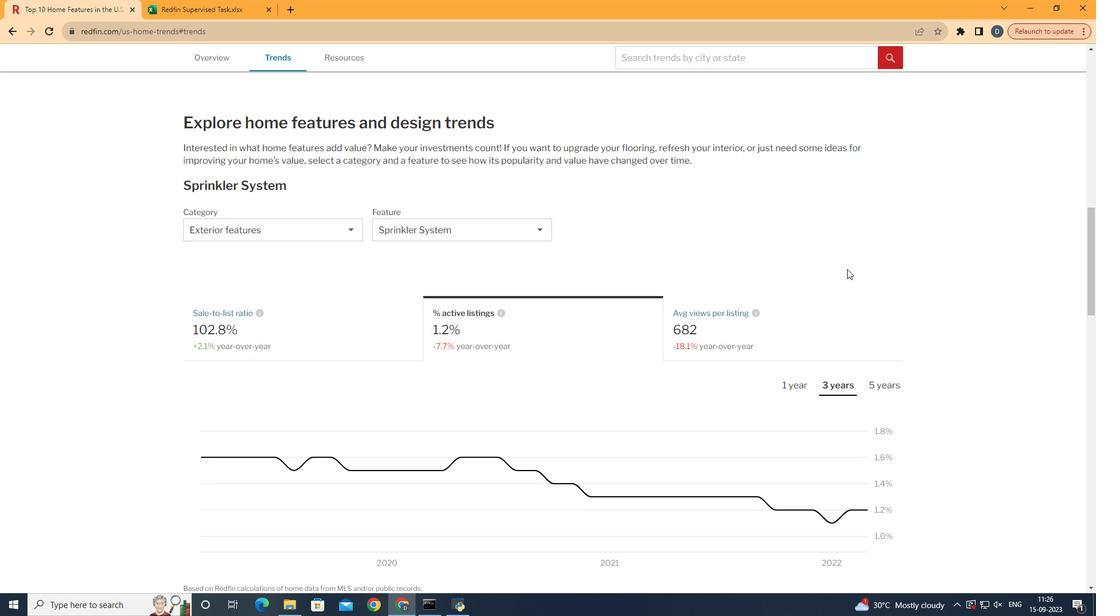 
Action: Mouse scrolled (849, 270) with delta (0, 0)
Screenshot: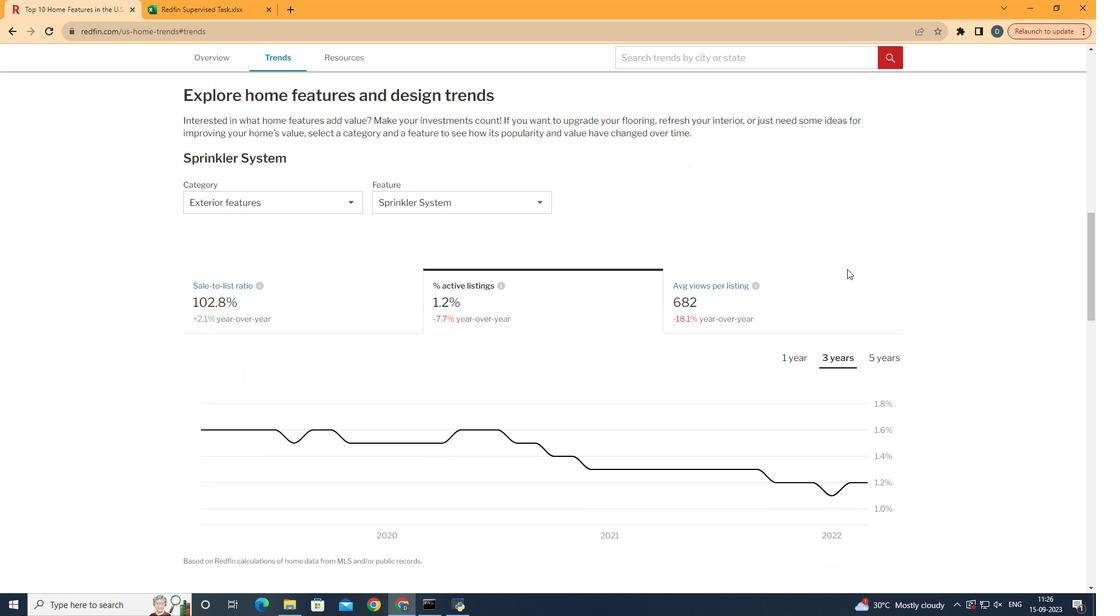 
Action: Mouse scrolled (849, 270) with delta (0, 0)
Screenshot: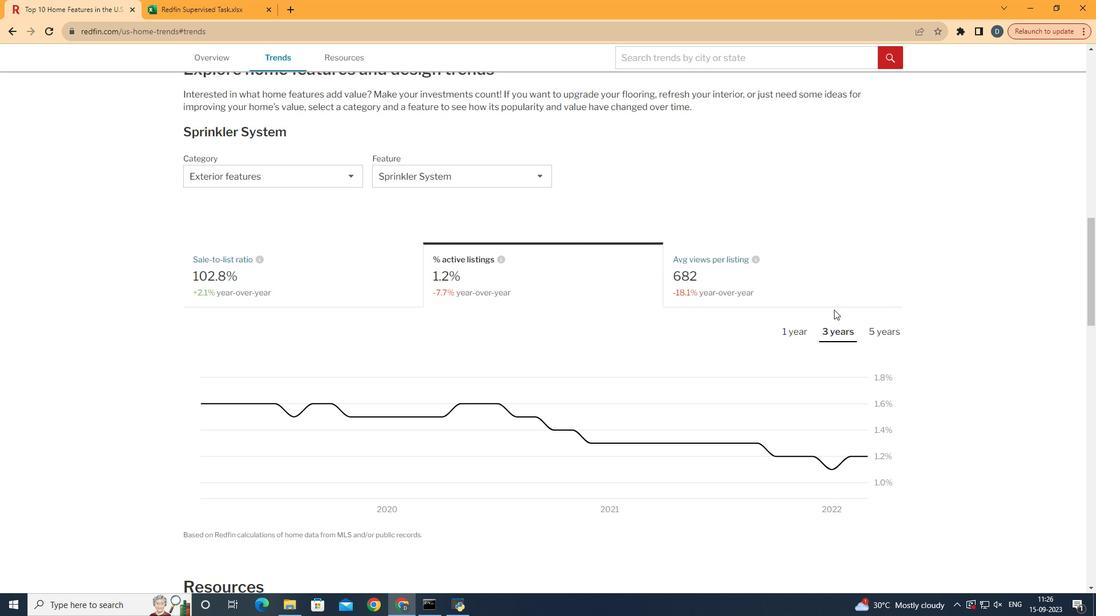 
Action: Mouse moved to (804, 334)
Screenshot: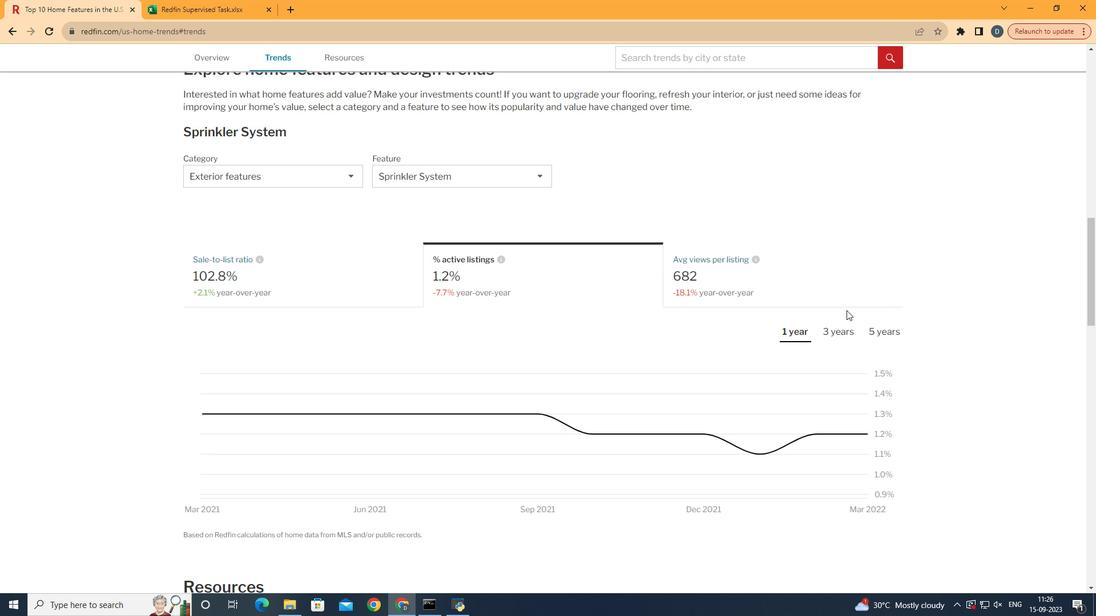 
Action: Mouse pressed left at (804, 334)
Screenshot: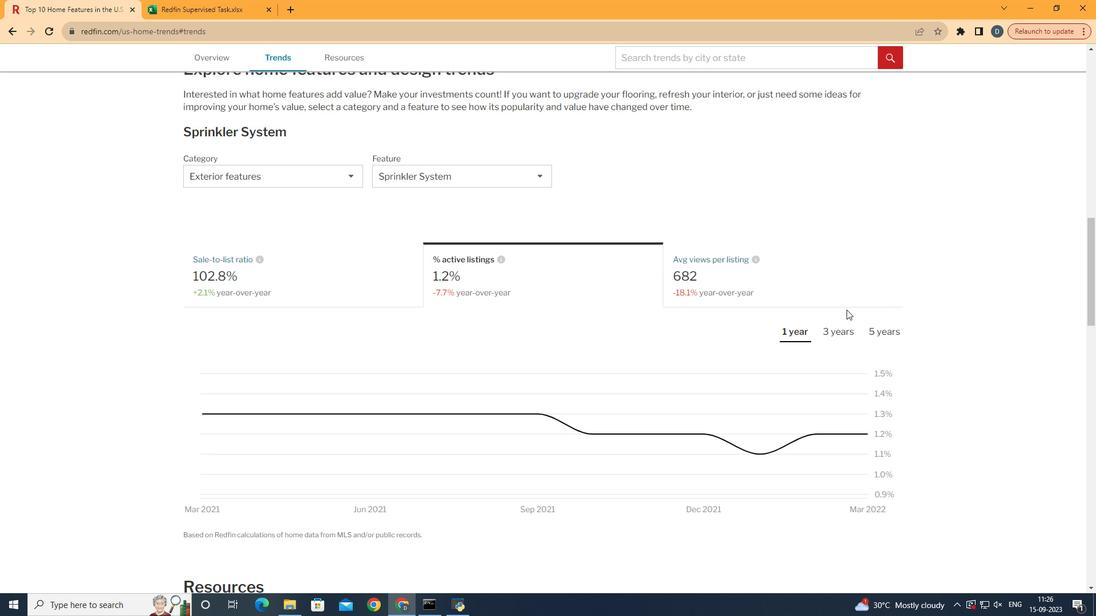 
Action: Mouse moved to (848, 311)
Screenshot: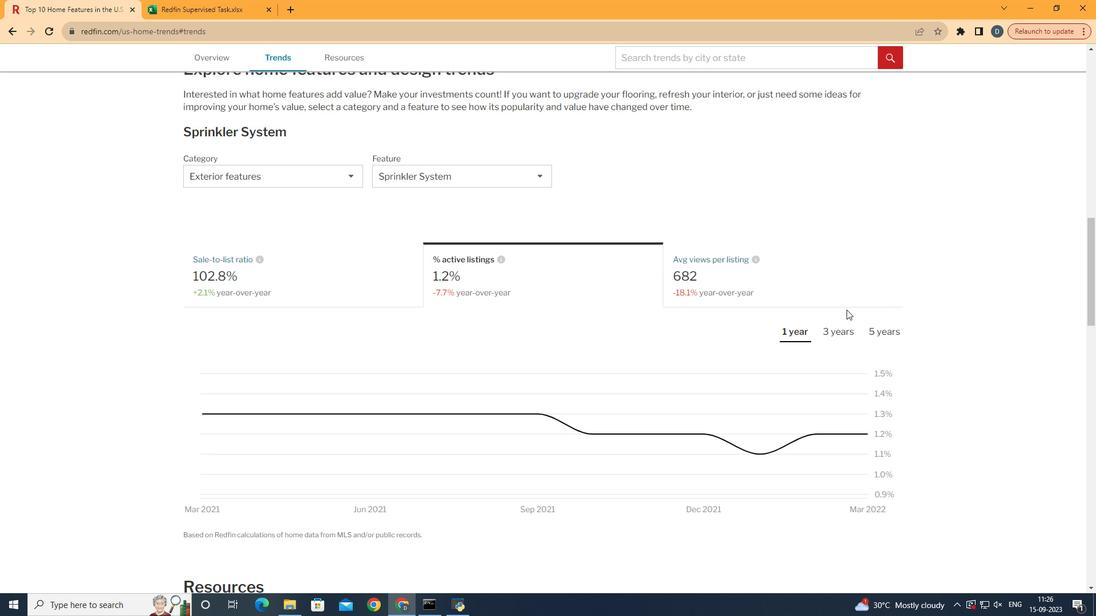 
